 Task: Find connections with filter location Cimahi with filter topic #indiawith filter profile language Potuguese with filter current company Navi with filter school Sir M Visvesvaraya Institute of Technology, BANGALORE with filter industry Hotels and Motels with filter service category Real Estate with filter keywords title Administrative Specialist
Action: Mouse moved to (526, 55)
Screenshot: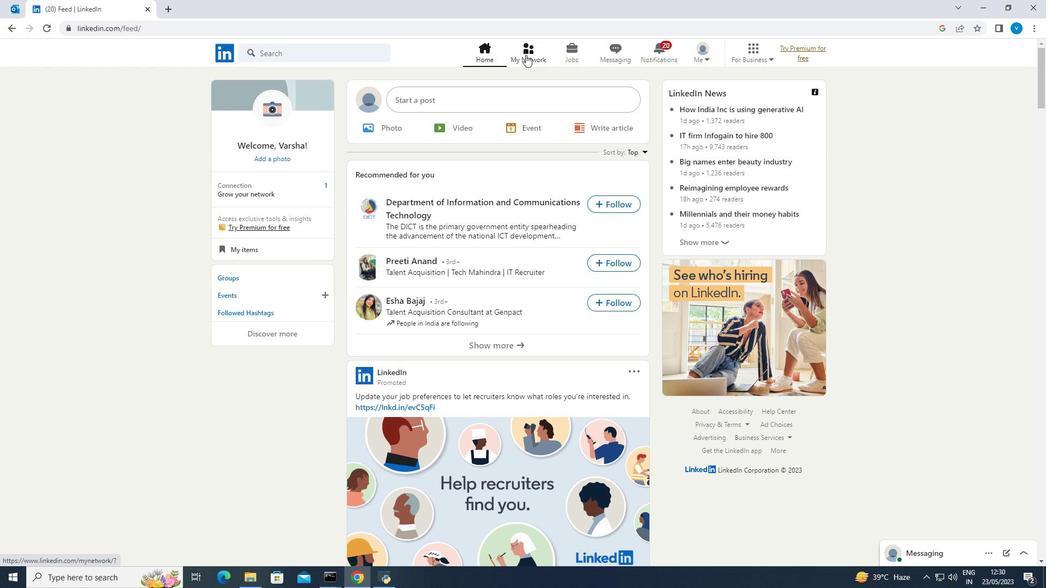 
Action: Mouse pressed left at (526, 55)
Screenshot: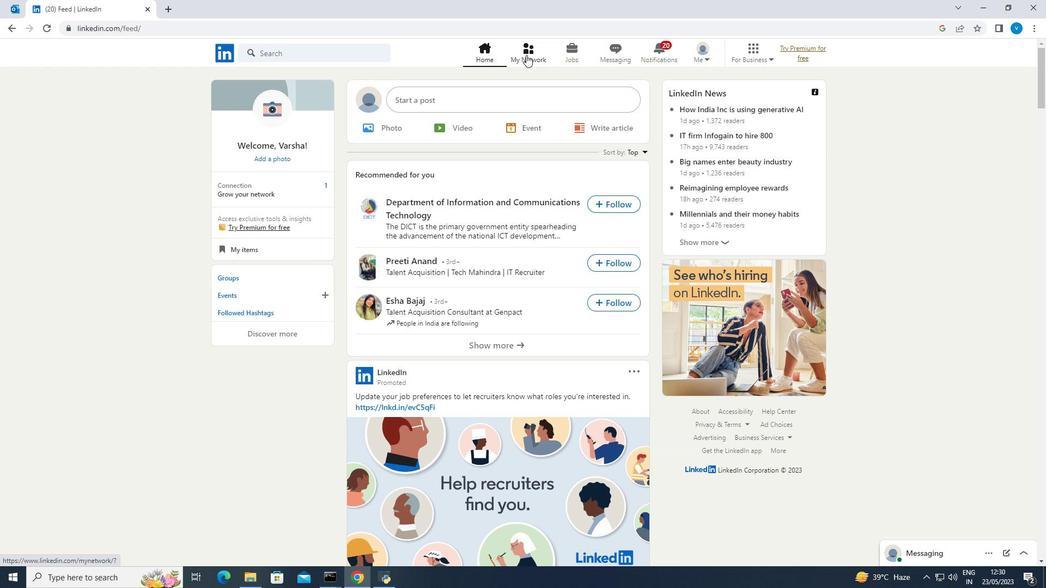 
Action: Mouse moved to (290, 114)
Screenshot: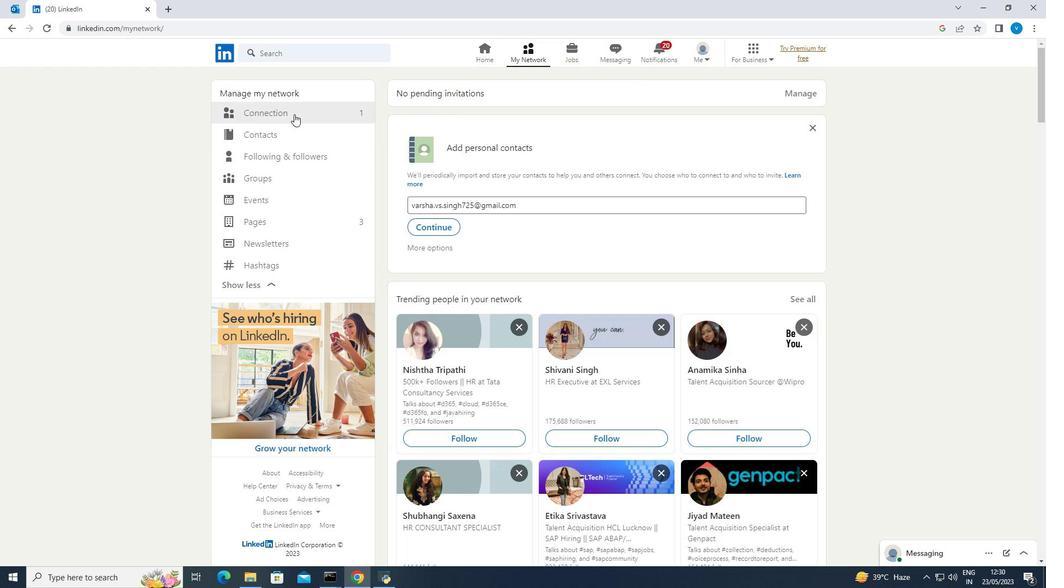 
Action: Mouse pressed left at (290, 114)
Screenshot: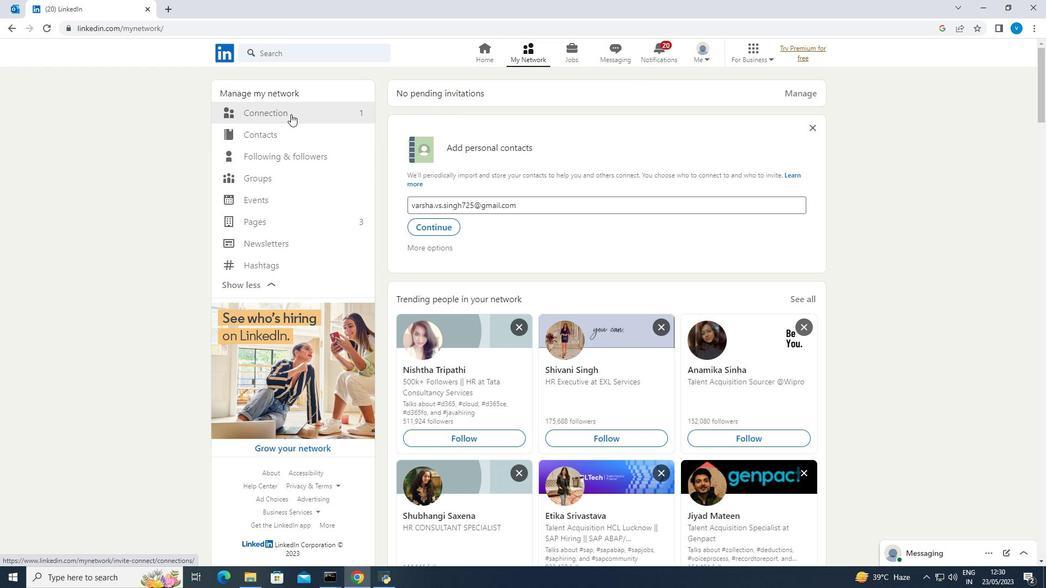 
Action: Mouse moved to (586, 116)
Screenshot: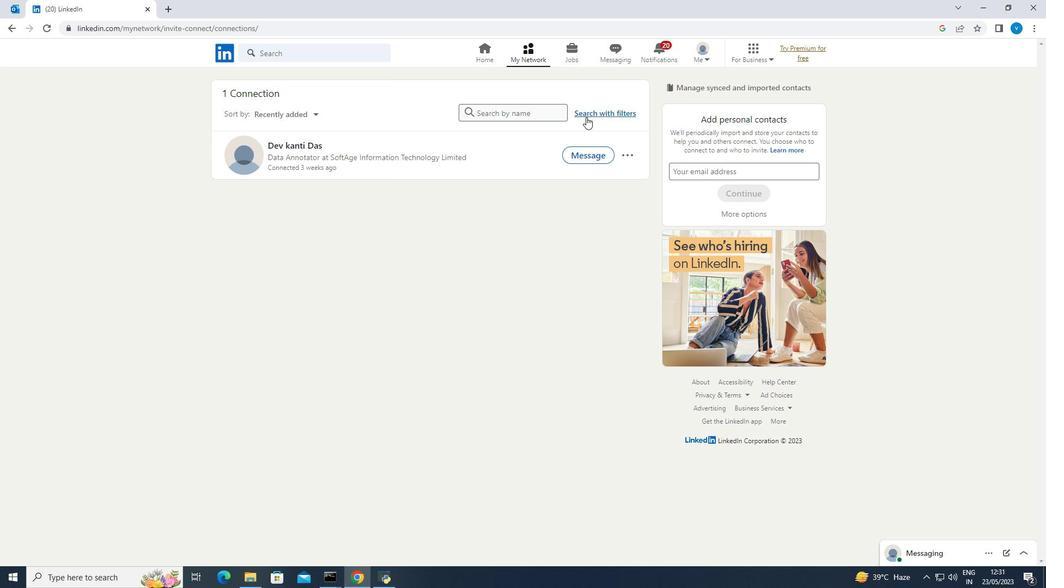 
Action: Mouse pressed left at (586, 116)
Screenshot: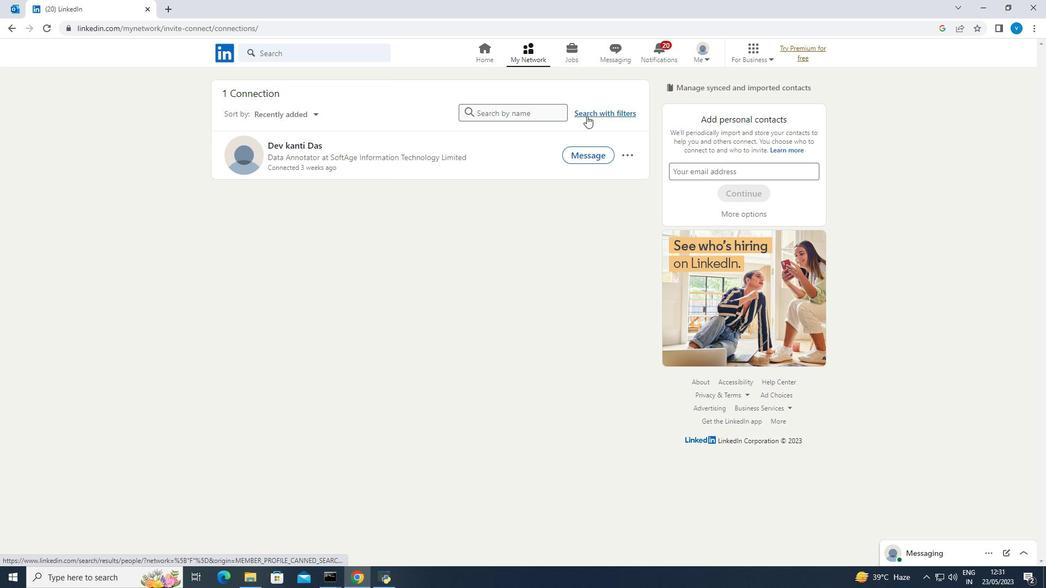
Action: Mouse moved to (563, 88)
Screenshot: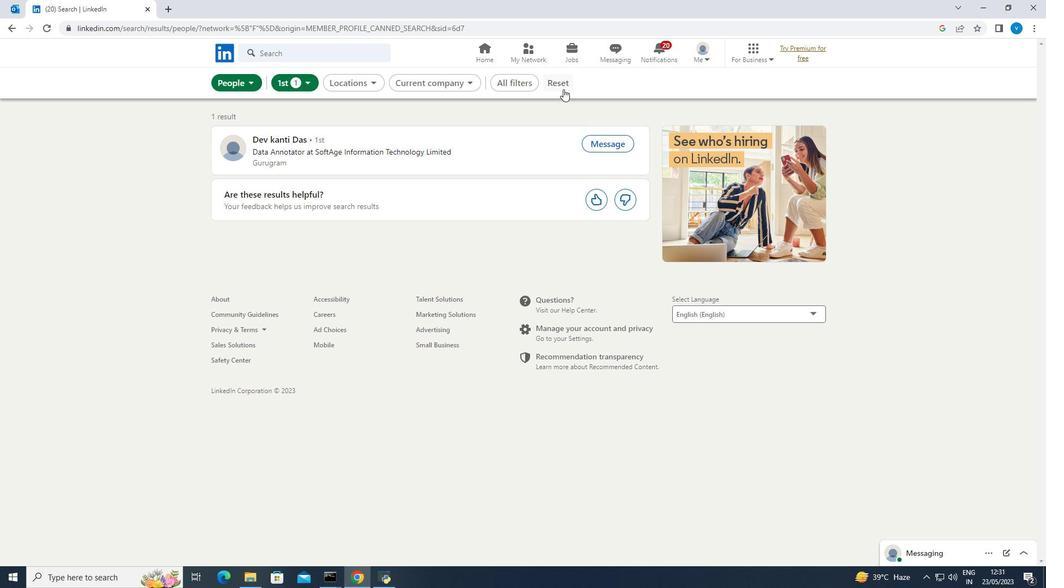 
Action: Mouse pressed left at (563, 88)
Screenshot: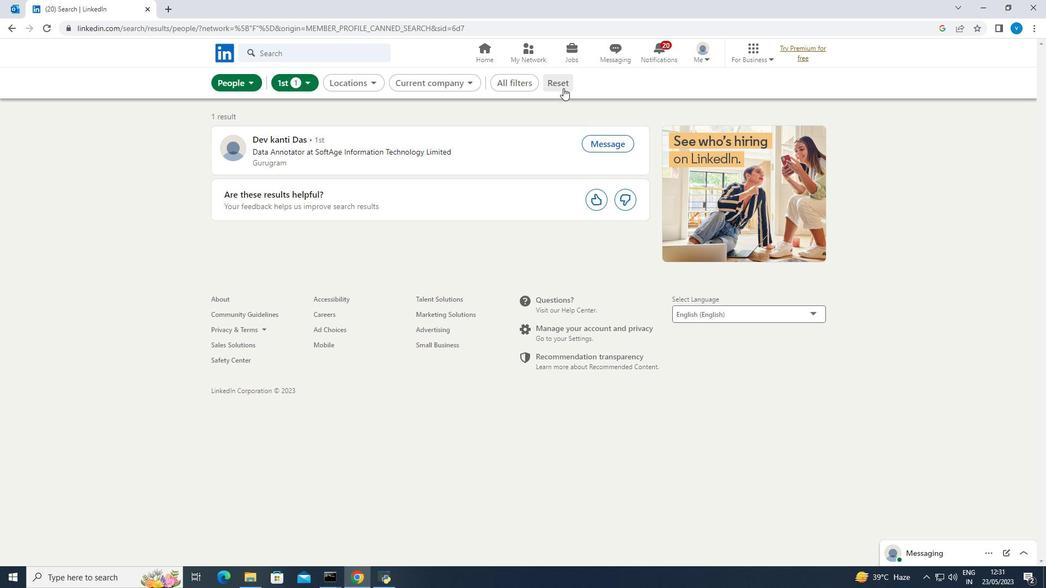 
Action: Mouse moved to (550, 88)
Screenshot: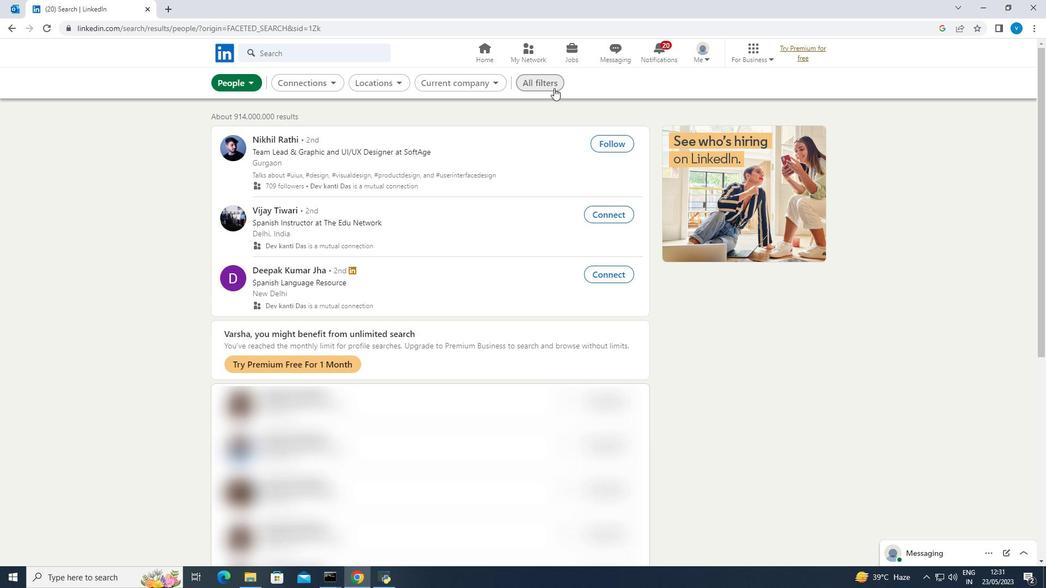 
Action: Mouse pressed left at (550, 88)
Screenshot: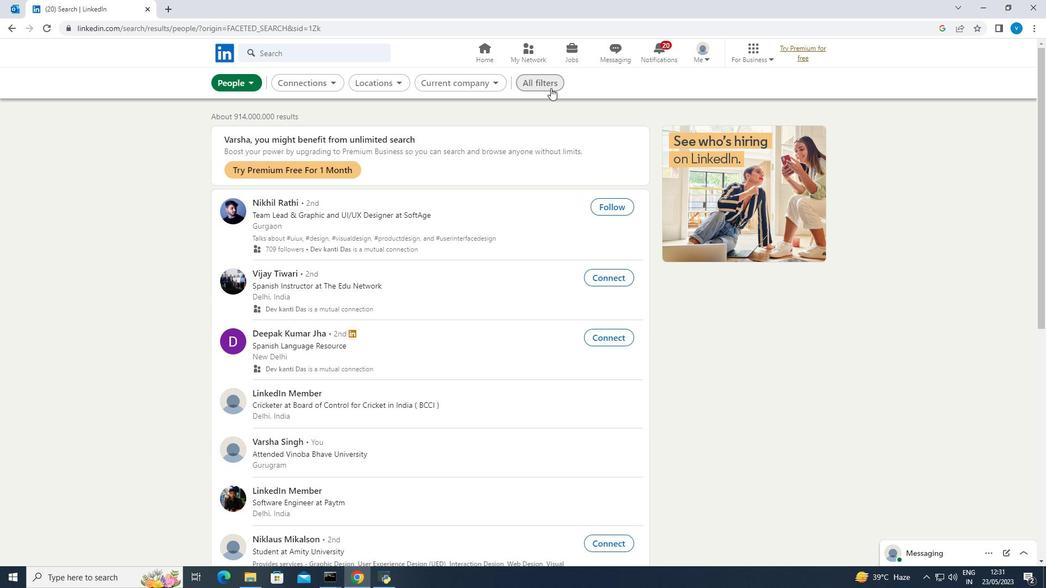 
Action: Mouse moved to (788, 187)
Screenshot: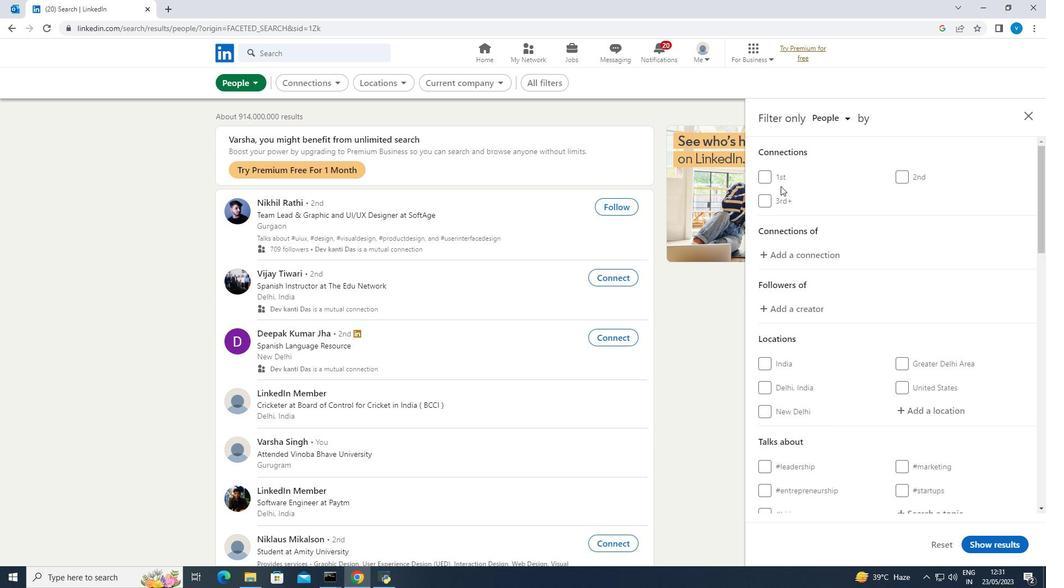 
Action: Mouse scrolled (788, 186) with delta (0, 0)
Screenshot: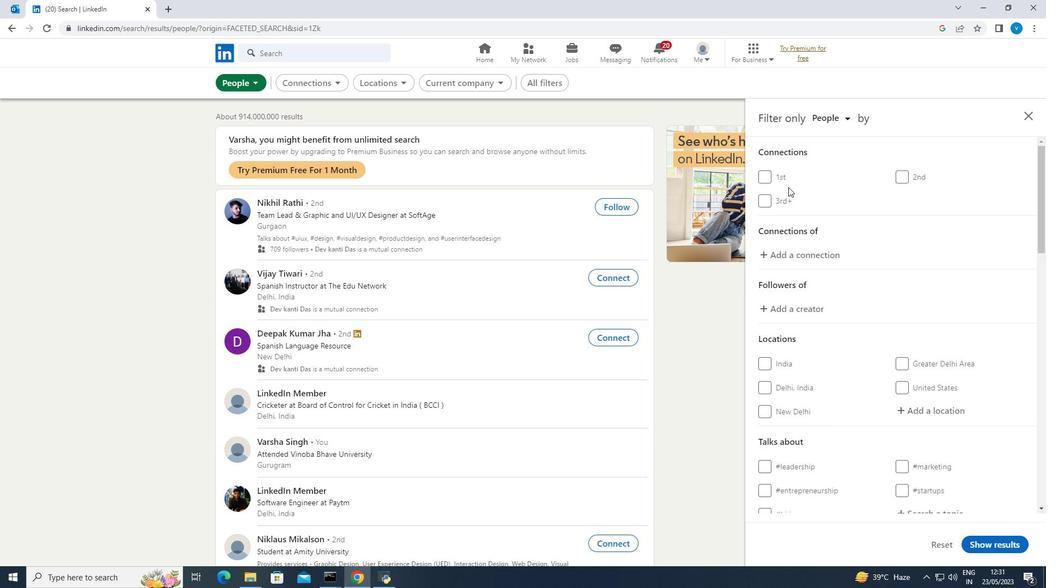 
Action: Mouse scrolled (788, 186) with delta (0, 0)
Screenshot: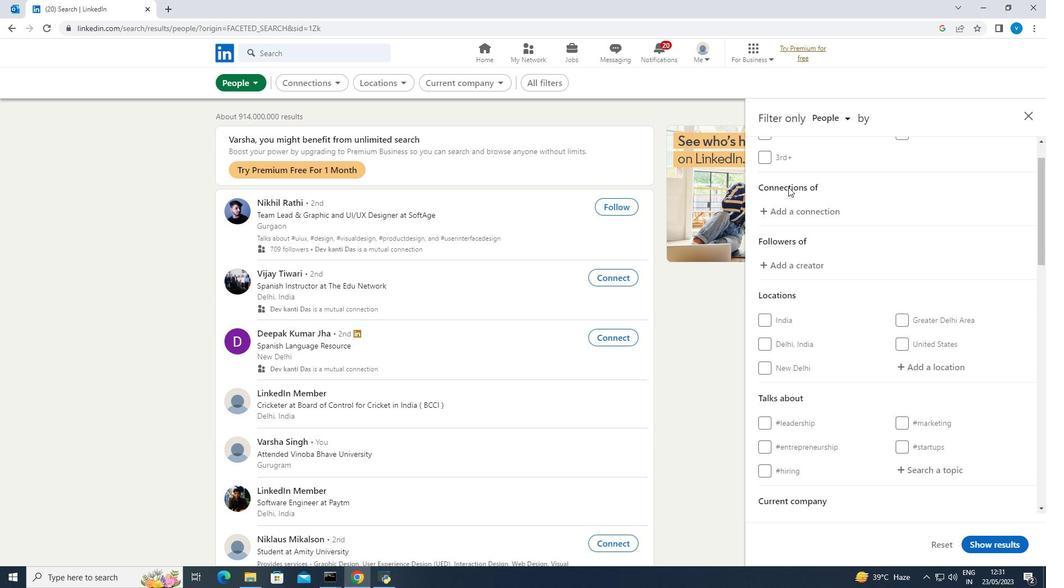 
Action: Mouse scrolled (788, 186) with delta (0, 0)
Screenshot: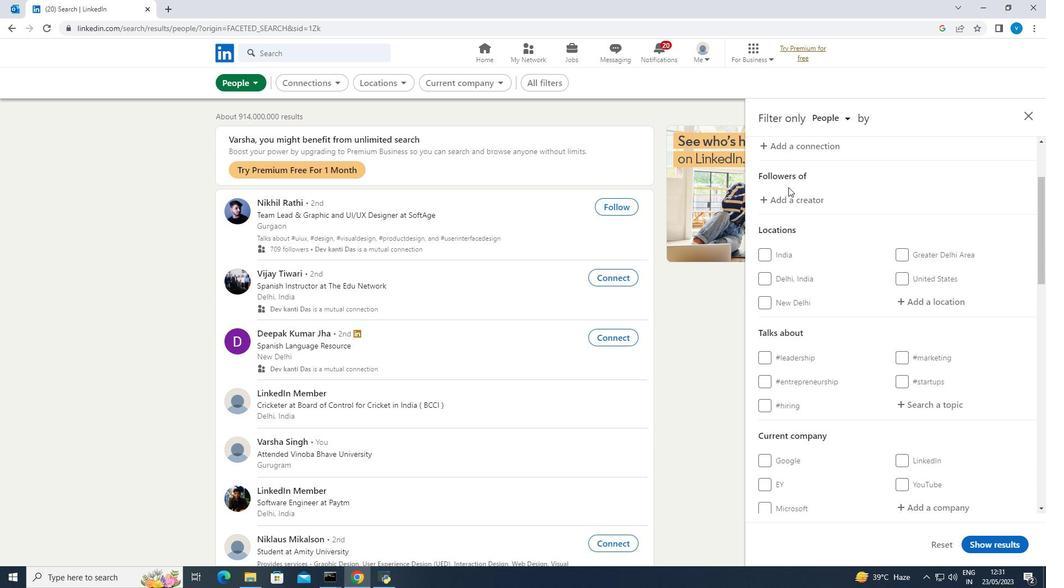 
Action: Mouse moved to (901, 241)
Screenshot: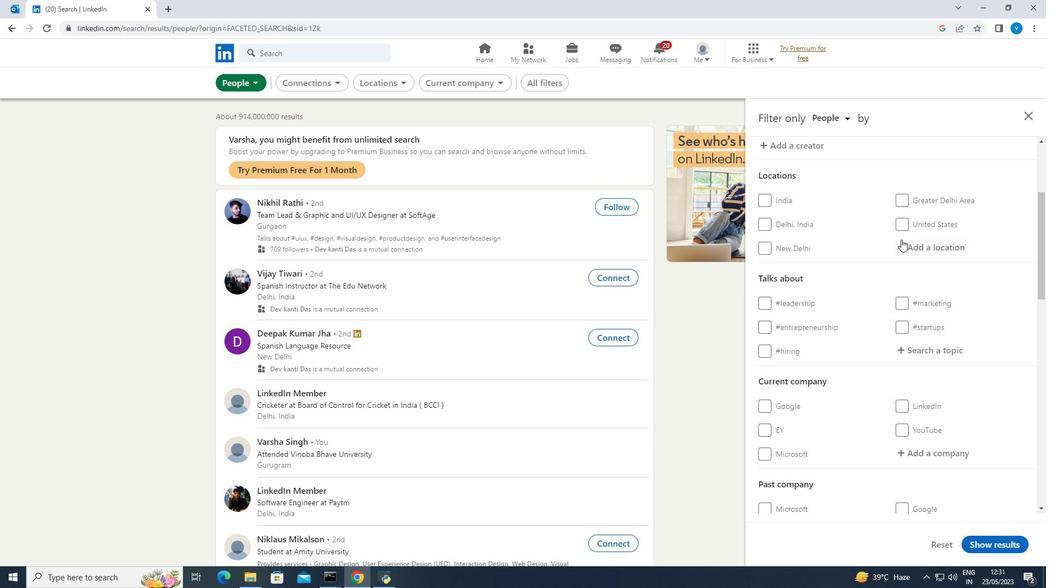 
Action: Mouse pressed left at (901, 241)
Screenshot: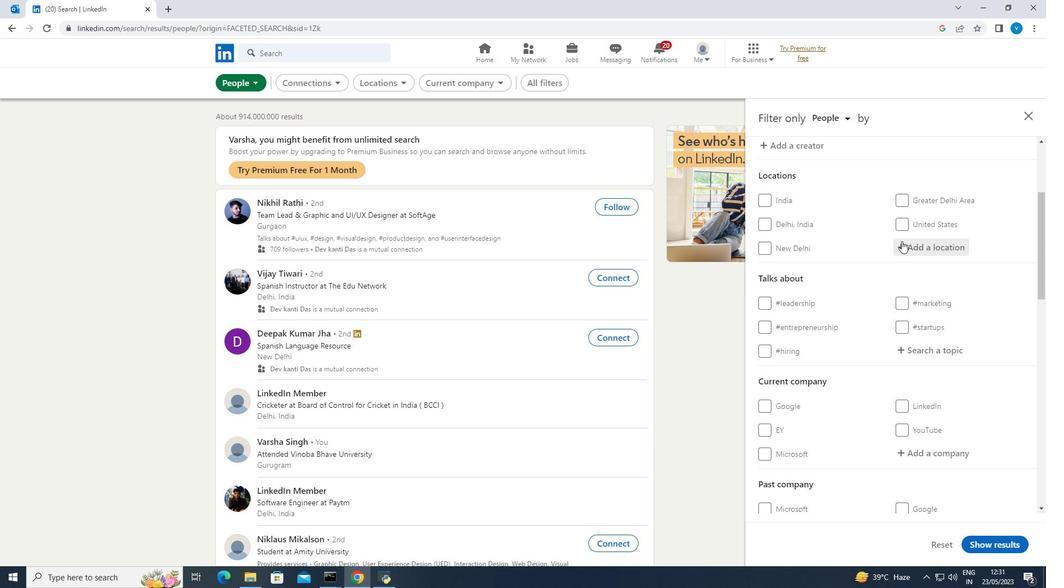 
Action: Mouse moved to (822, 231)
Screenshot: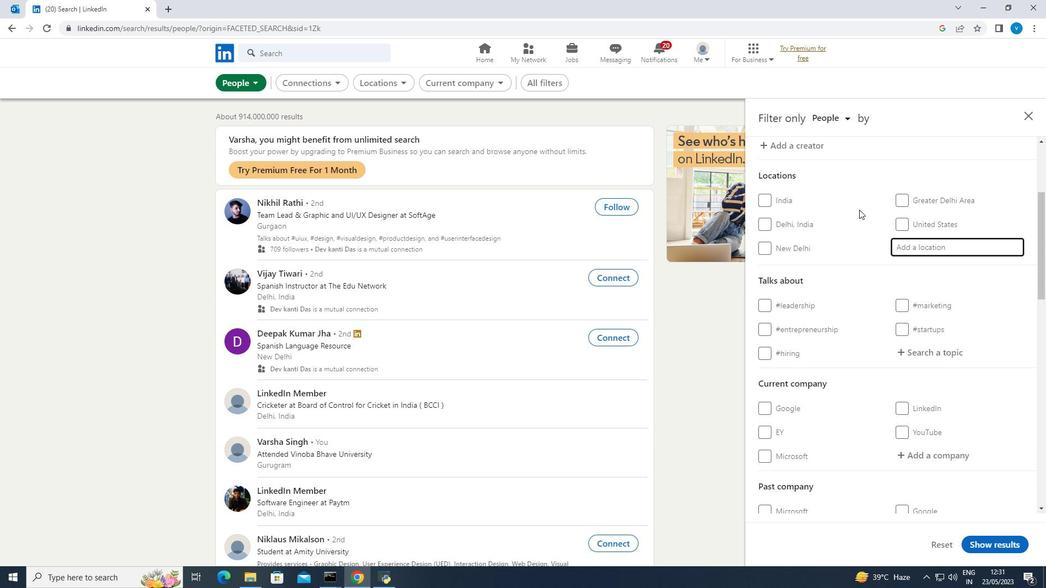 
Action: Key pressed <Key.shift><Key.shift>Cimahi
Screenshot: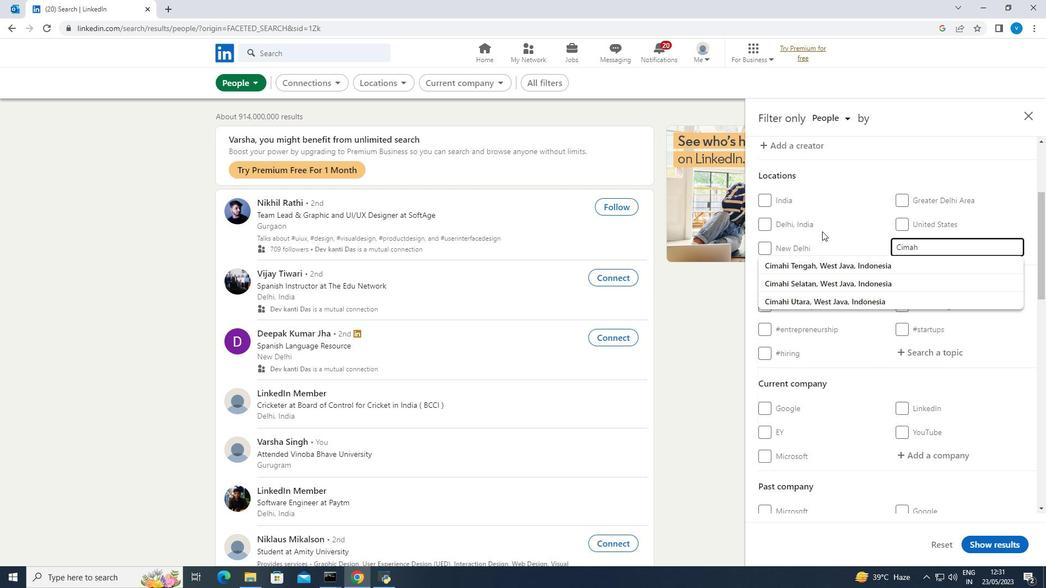 
Action: Mouse moved to (907, 352)
Screenshot: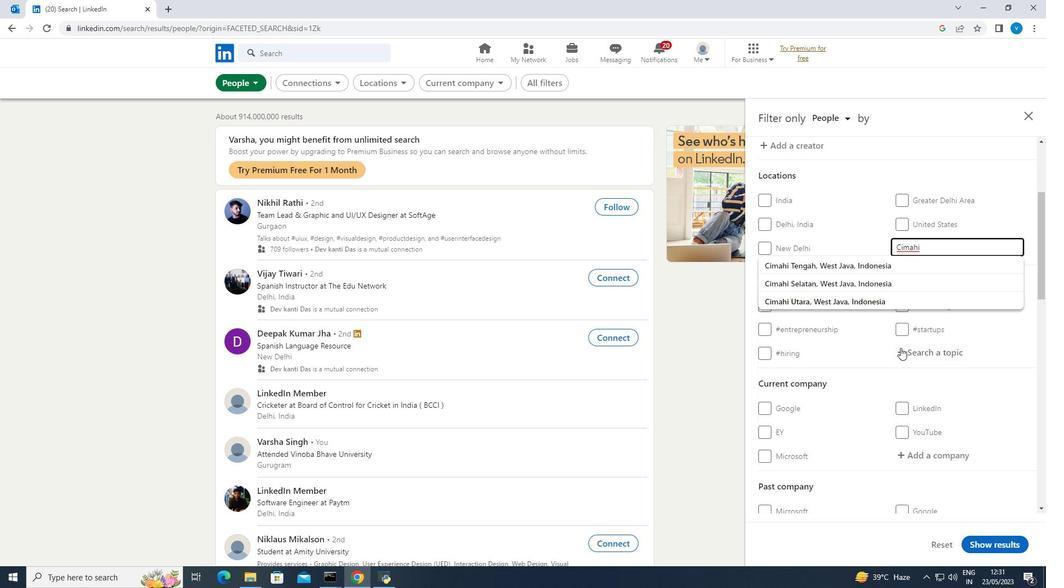 
Action: Mouse pressed left at (907, 352)
Screenshot: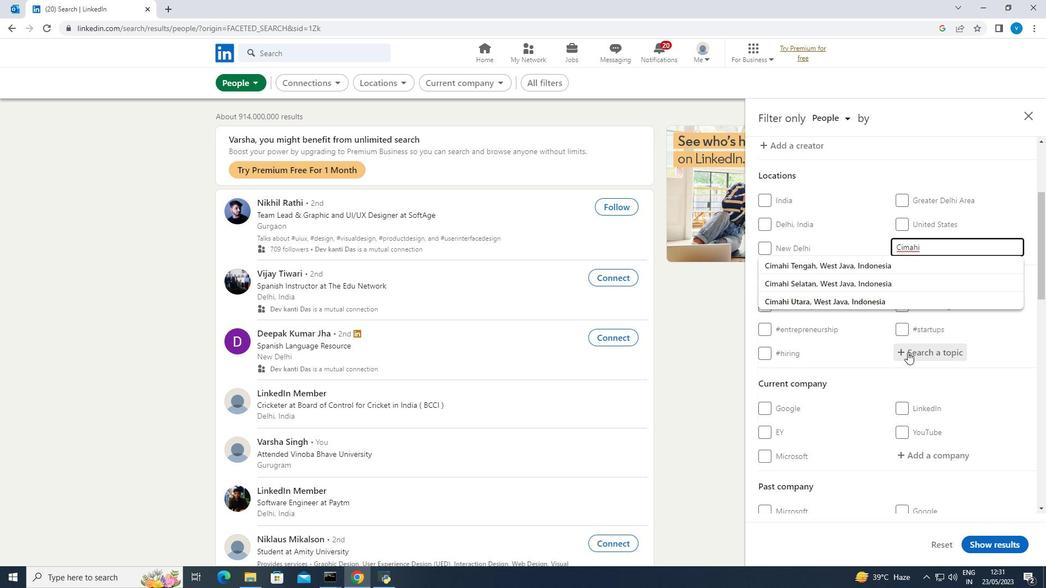 
Action: Mouse moved to (907, 337)
Screenshot: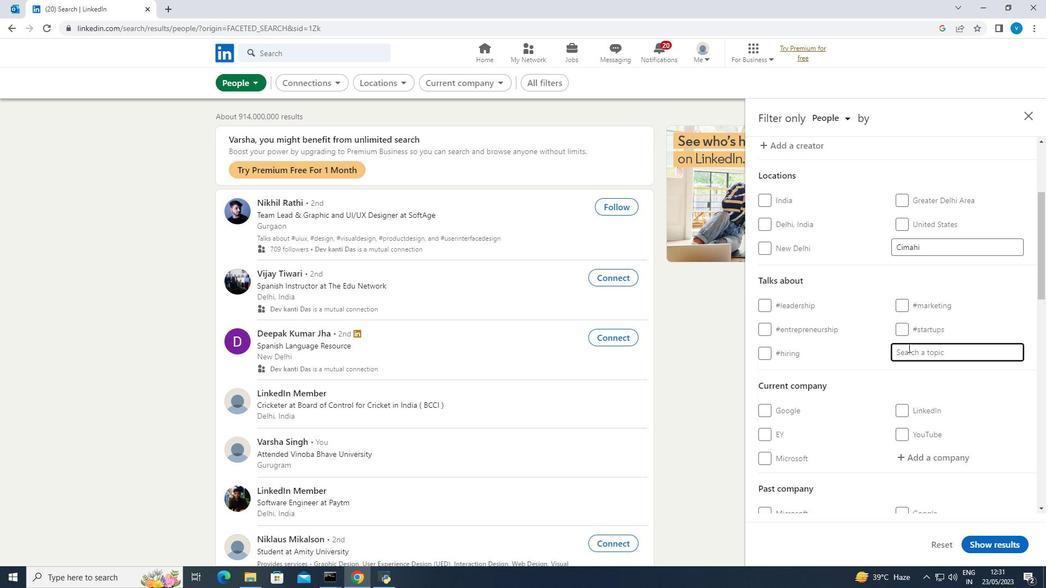 
Action: Key pressed india
Screenshot: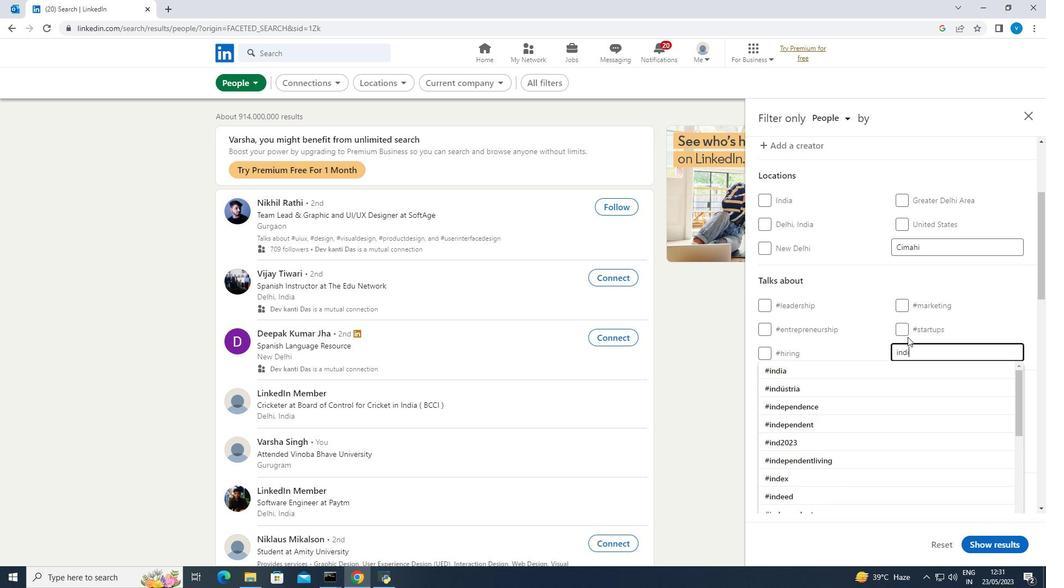 
Action: Mouse moved to (865, 367)
Screenshot: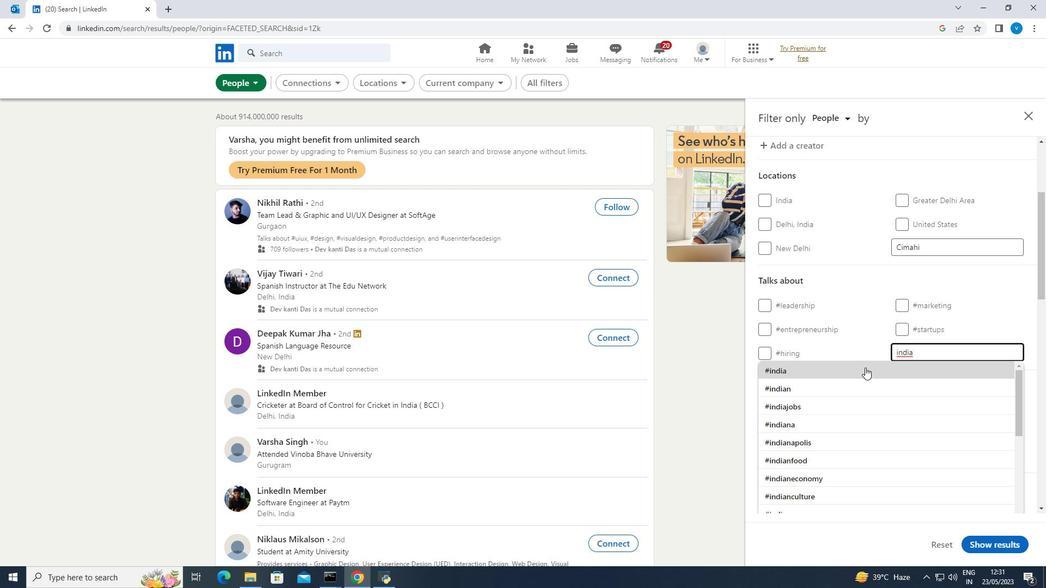 
Action: Mouse pressed left at (865, 367)
Screenshot: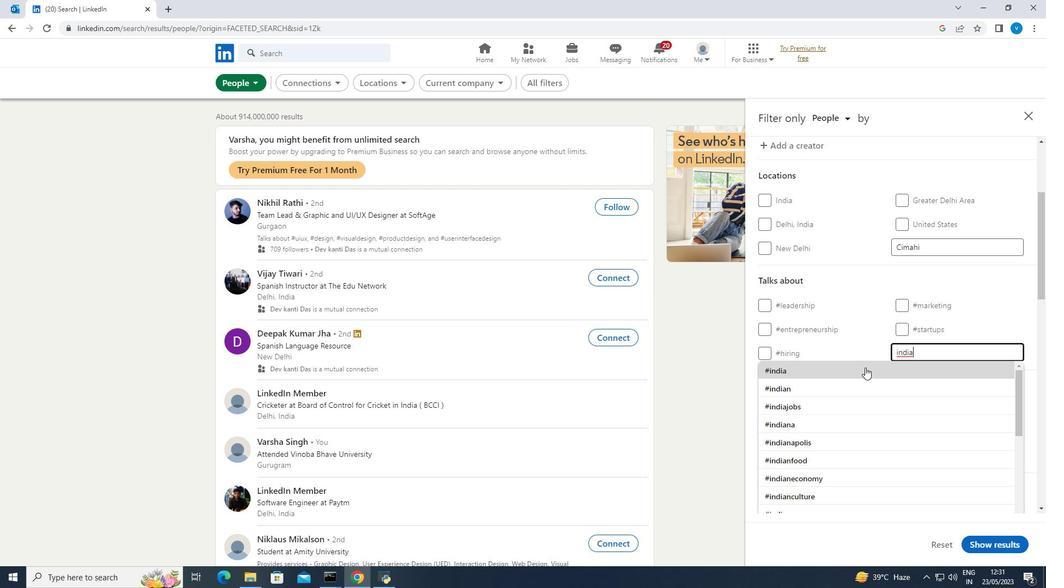 
Action: Mouse scrolled (865, 367) with delta (0, 0)
Screenshot: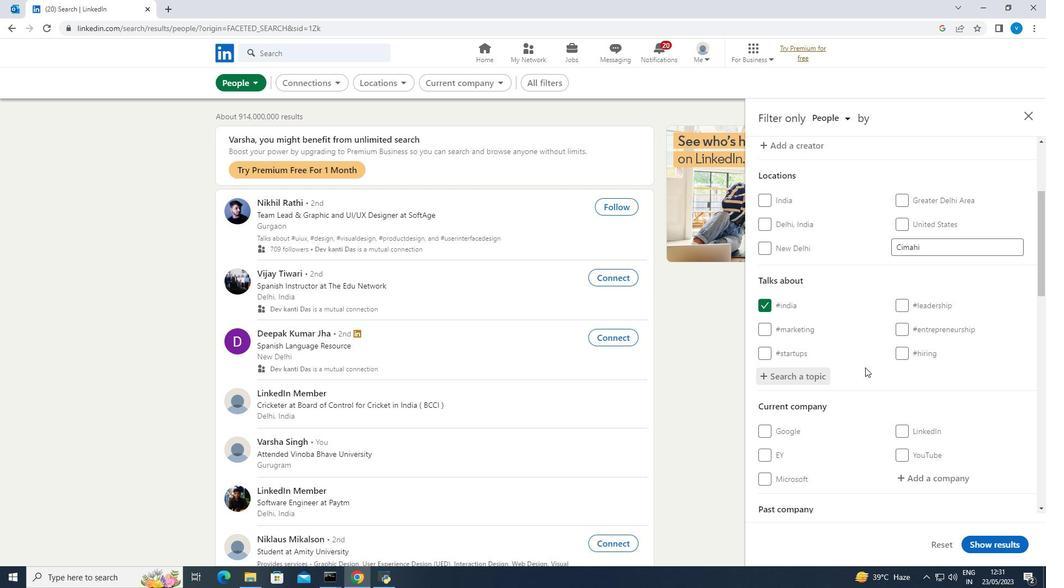 
Action: Mouse scrolled (865, 367) with delta (0, 0)
Screenshot: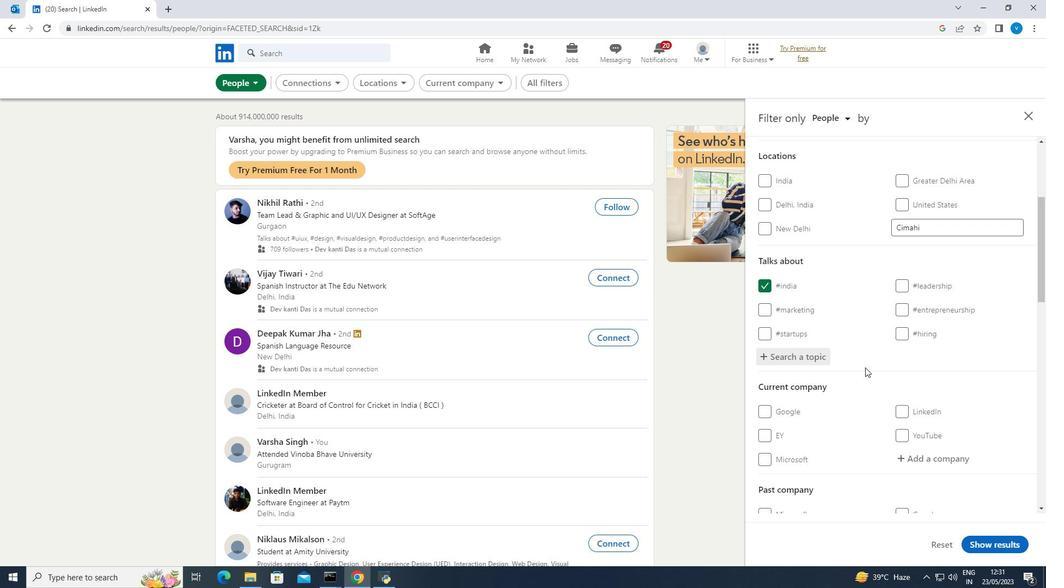 
Action: Mouse scrolled (865, 367) with delta (0, 0)
Screenshot: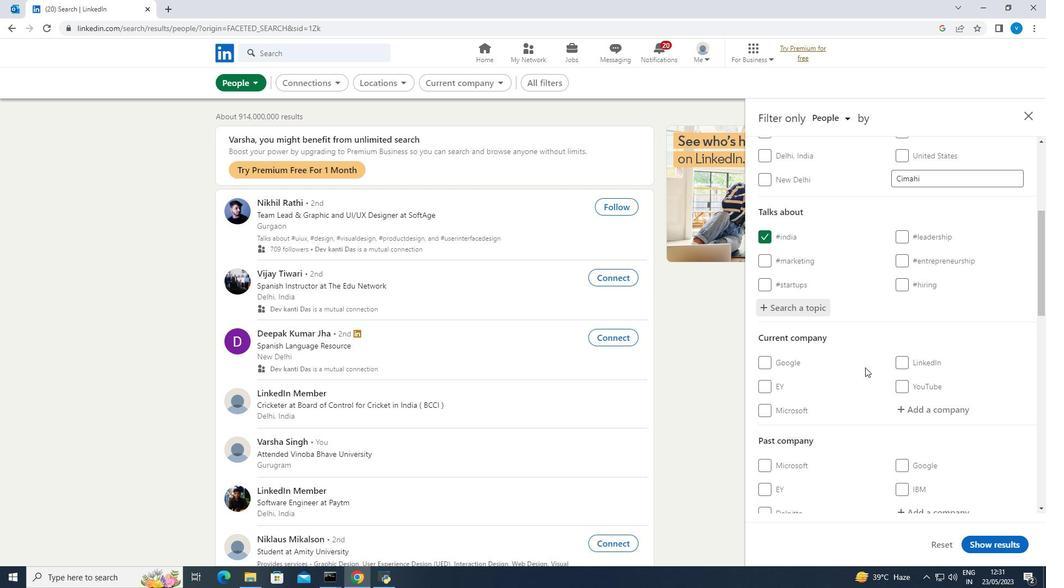
Action: Mouse scrolled (865, 367) with delta (0, 0)
Screenshot: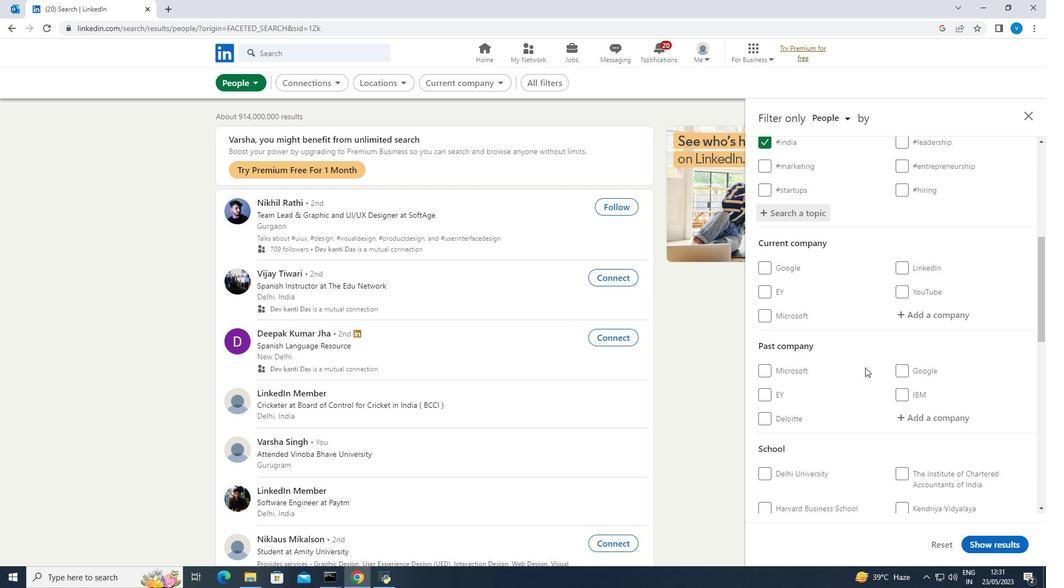 
Action: Mouse scrolled (865, 367) with delta (0, 0)
Screenshot: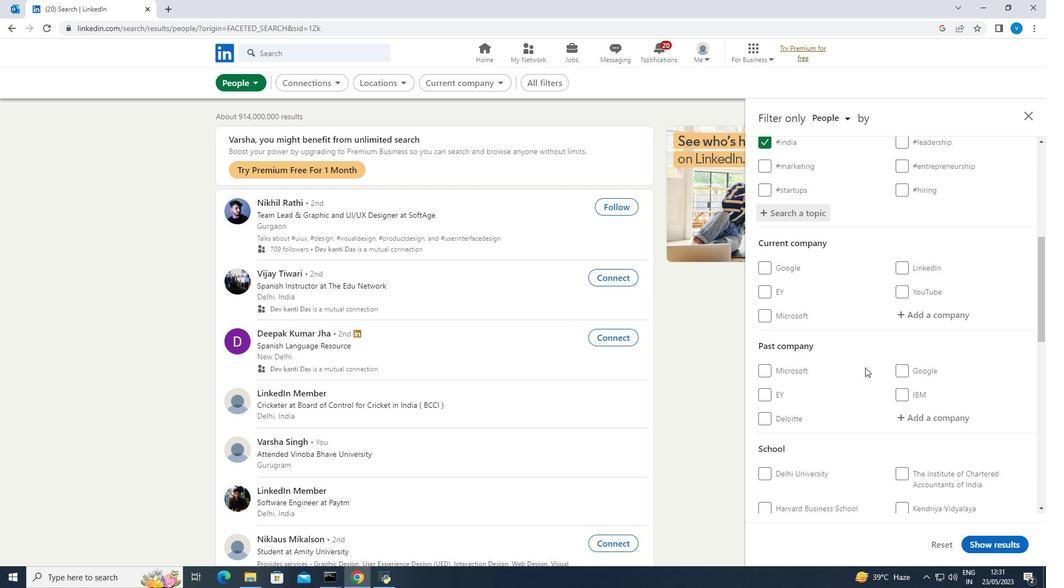 
Action: Mouse scrolled (865, 367) with delta (0, 0)
Screenshot: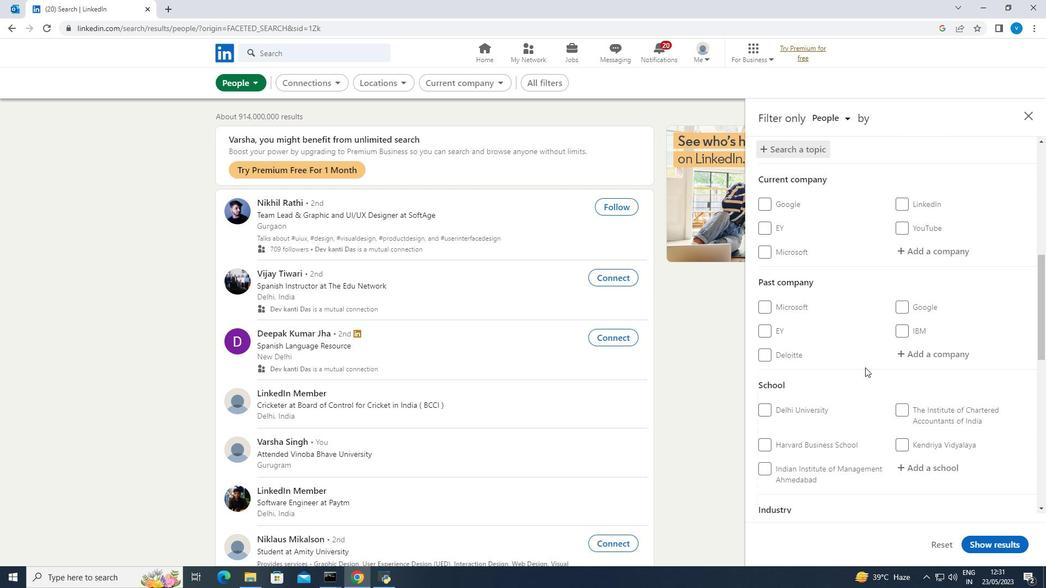 
Action: Mouse scrolled (865, 367) with delta (0, 0)
Screenshot: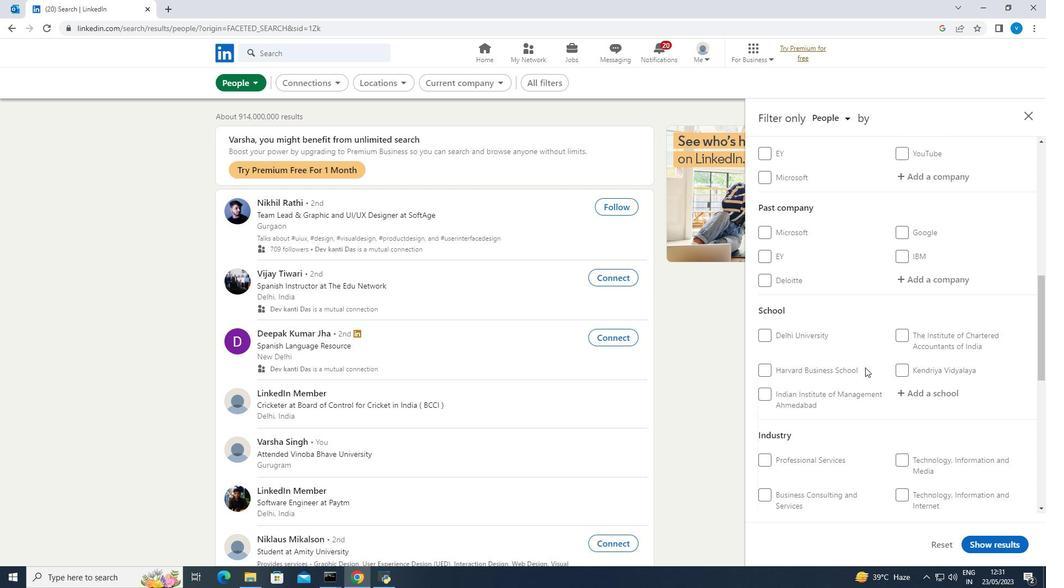 
Action: Mouse scrolled (865, 367) with delta (0, 0)
Screenshot: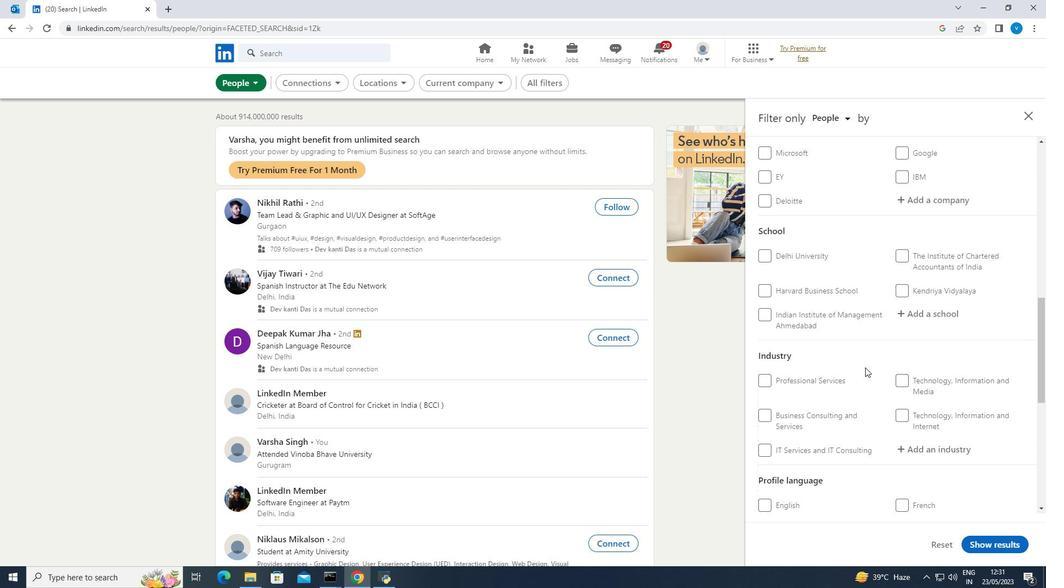 
Action: Mouse scrolled (865, 367) with delta (0, 0)
Screenshot: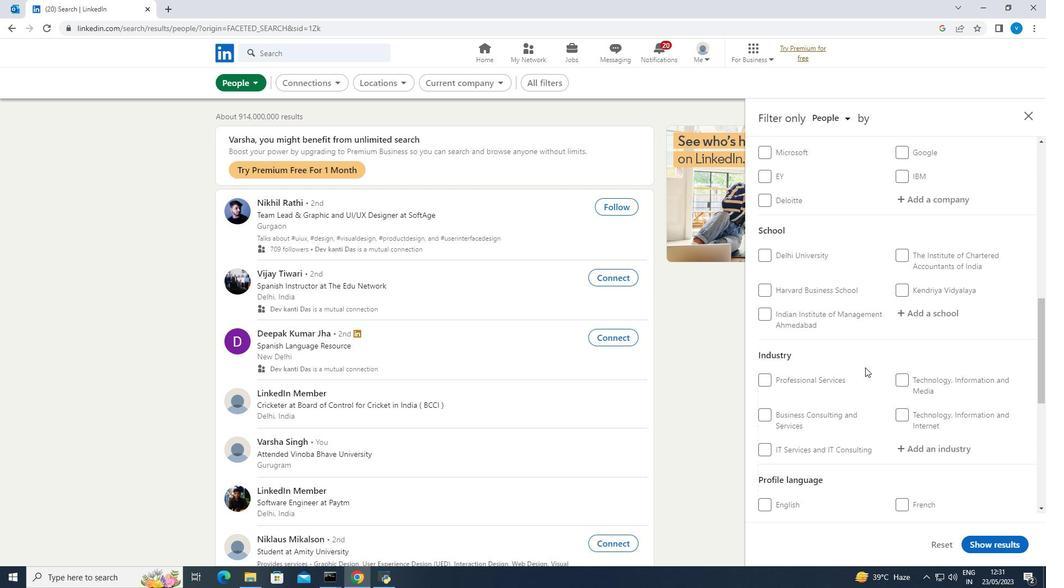 
Action: Mouse moved to (898, 418)
Screenshot: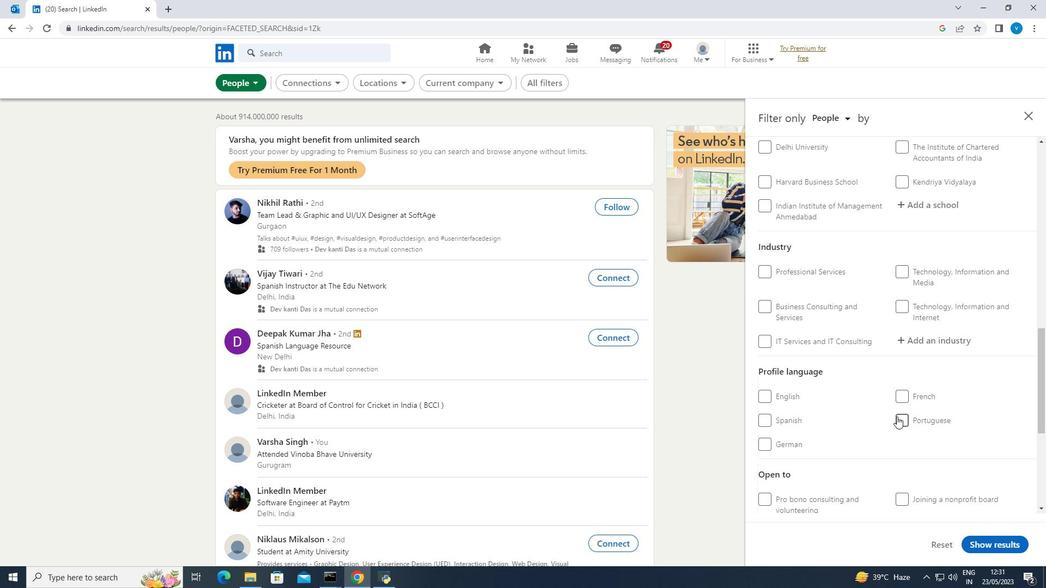 
Action: Mouse pressed left at (898, 418)
Screenshot: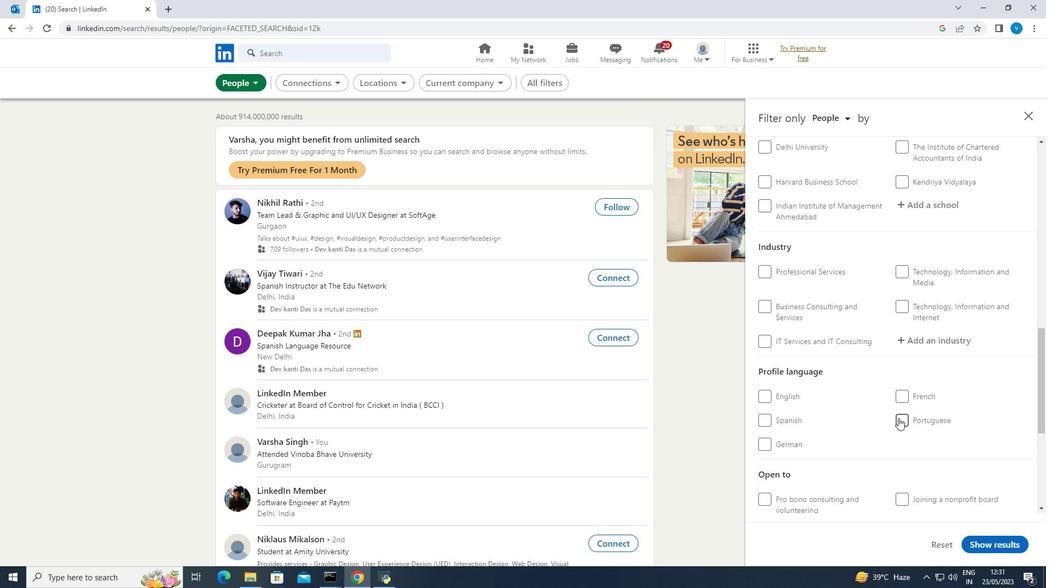 
Action: Mouse moved to (898, 418)
Screenshot: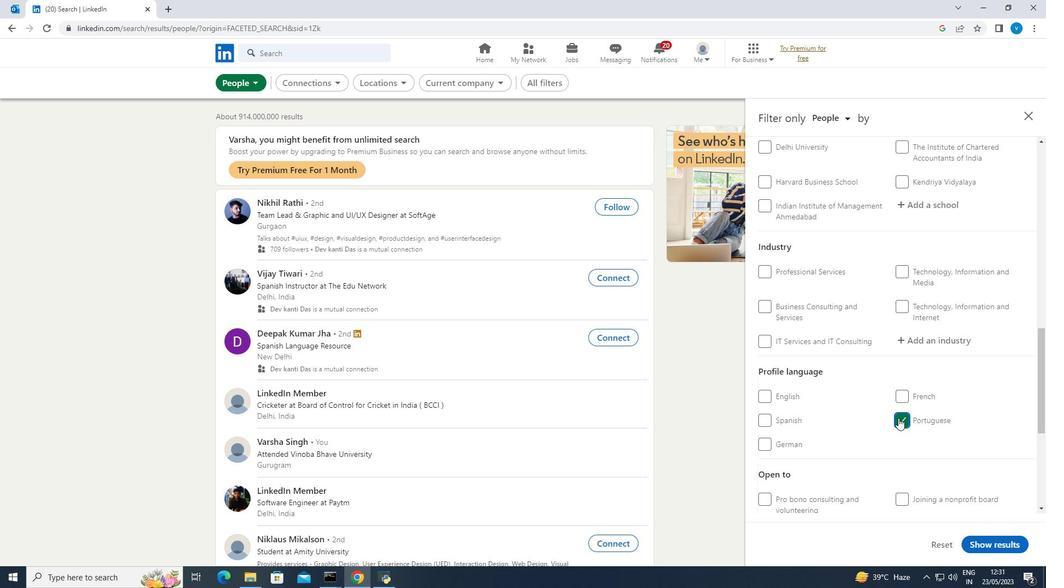 
Action: Mouse scrolled (898, 418) with delta (0, 0)
Screenshot: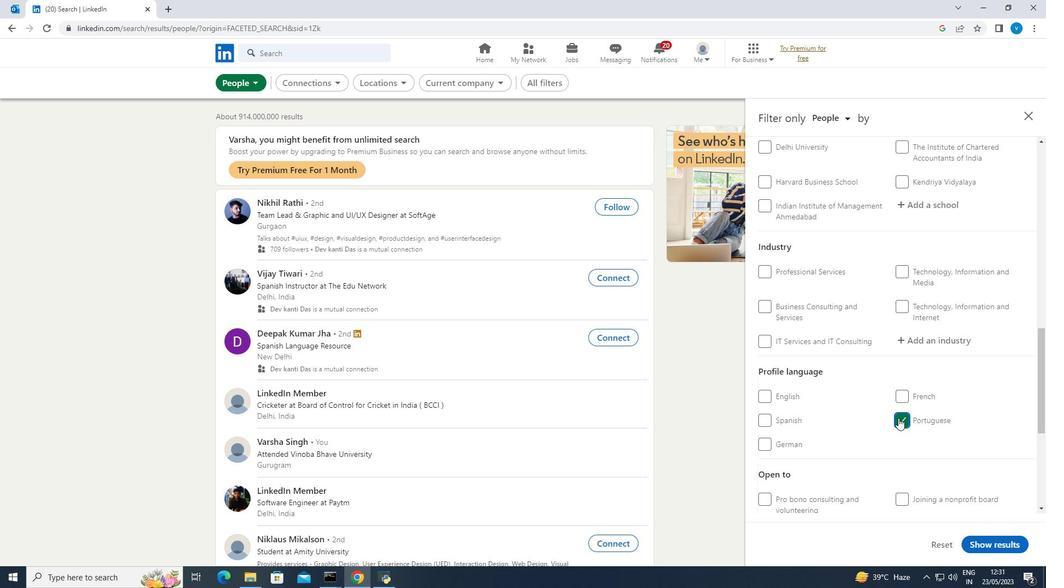
Action: Mouse moved to (898, 418)
Screenshot: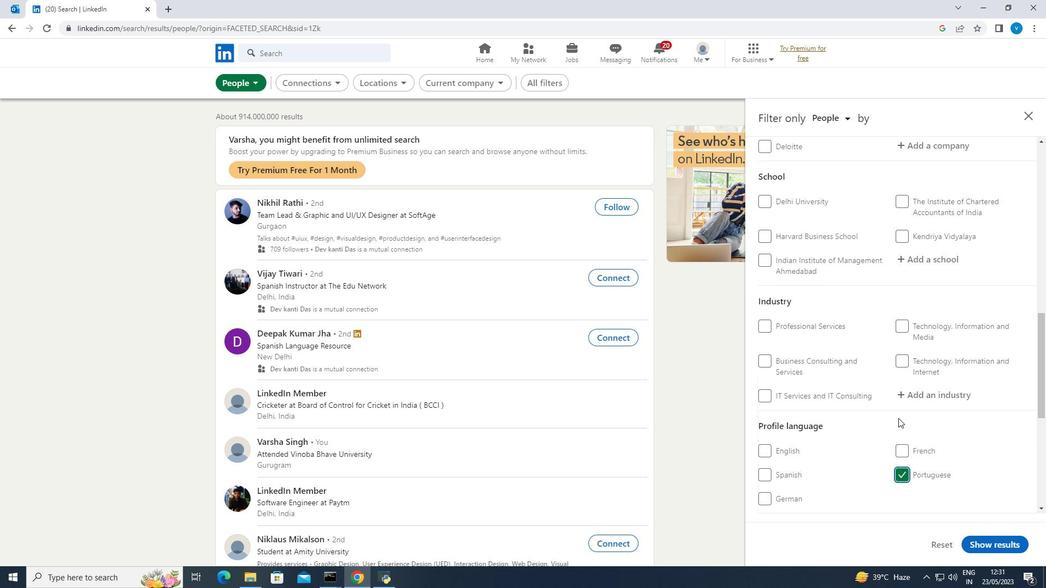 
Action: Mouse scrolled (898, 418) with delta (0, 0)
Screenshot: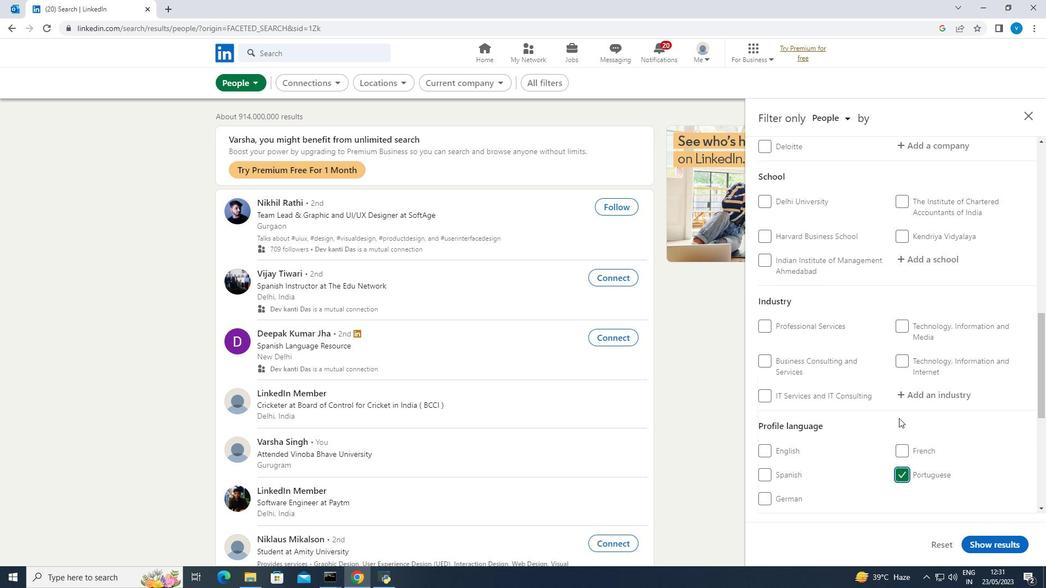 
Action: Mouse scrolled (898, 418) with delta (0, 0)
Screenshot: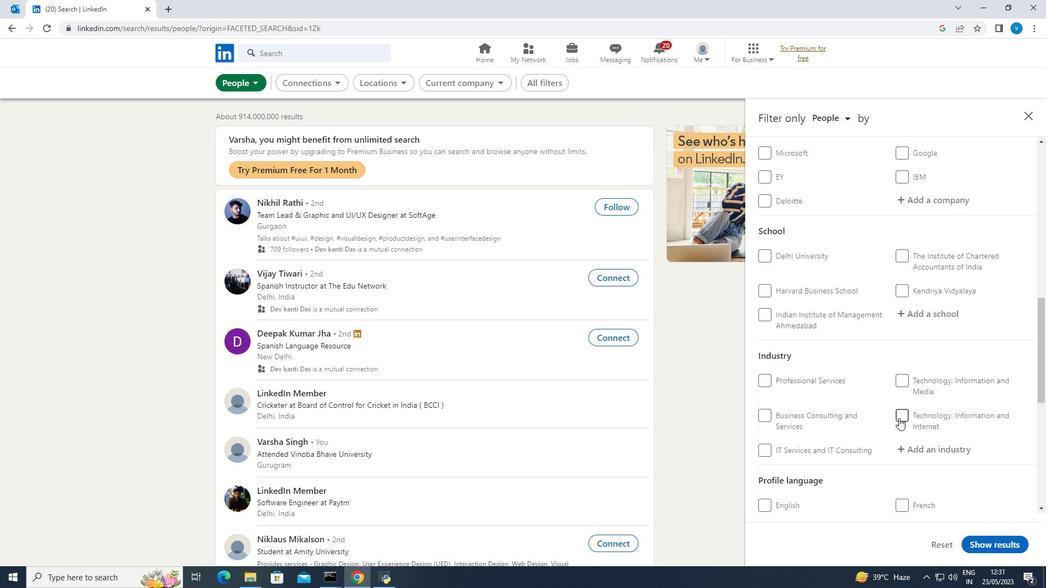 
Action: Mouse scrolled (898, 418) with delta (0, 0)
Screenshot: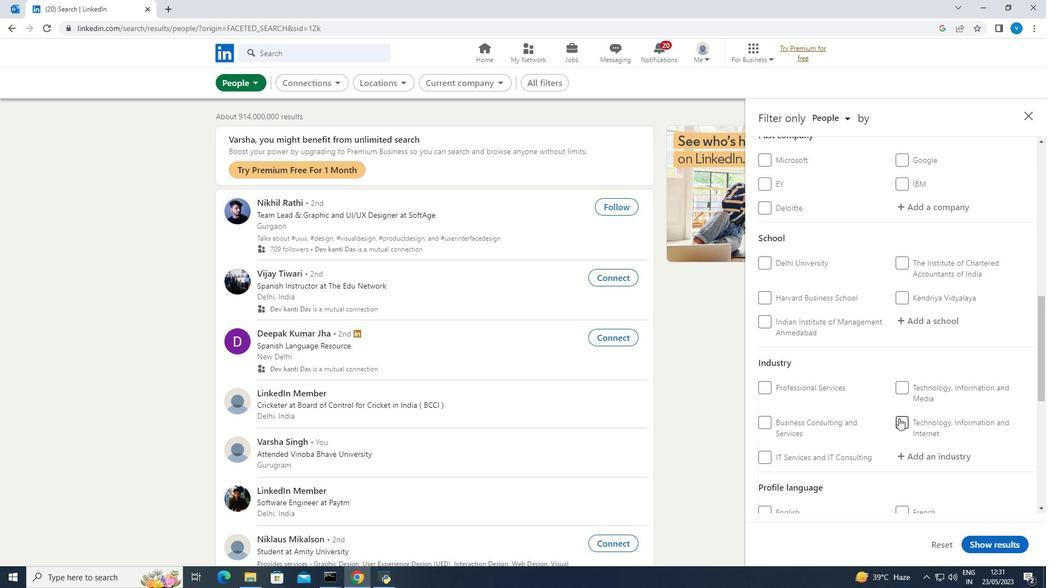
Action: Mouse scrolled (898, 418) with delta (0, 0)
Screenshot: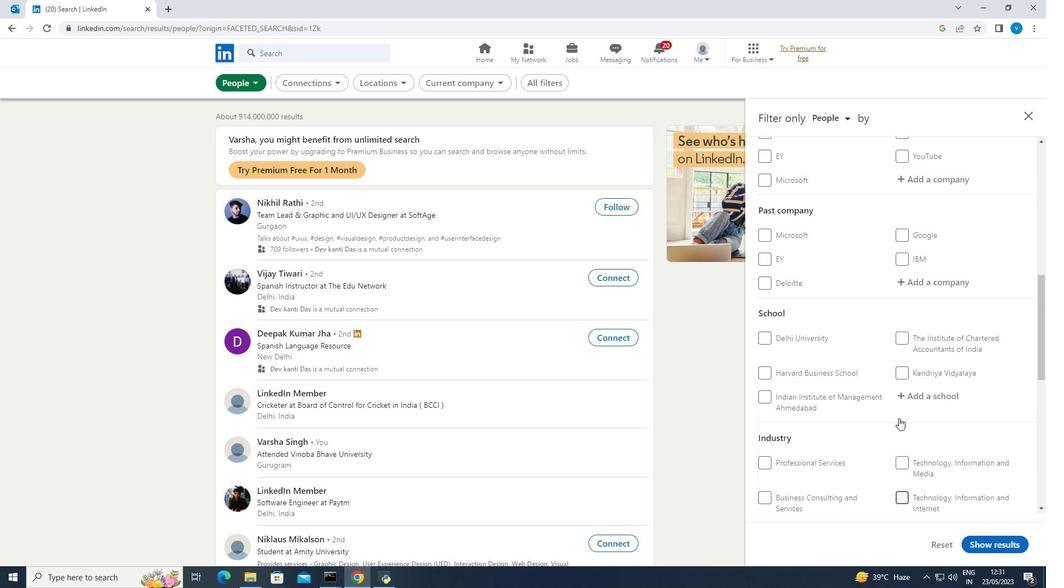 
Action: Mouse moved to (916, 262)
Screenshot: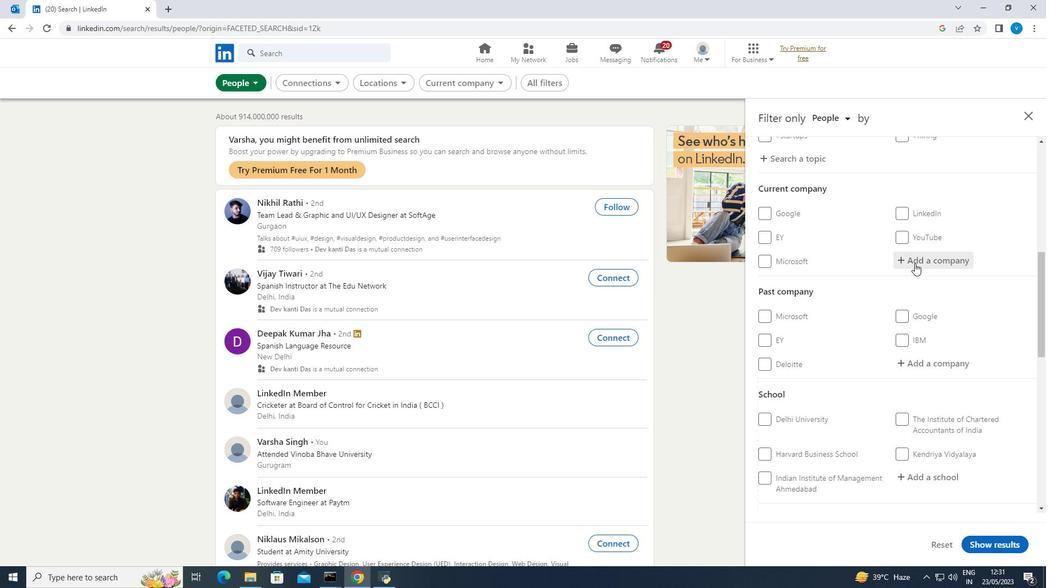 
Action: Mouse pressed left at (916, 262)
Screenshot: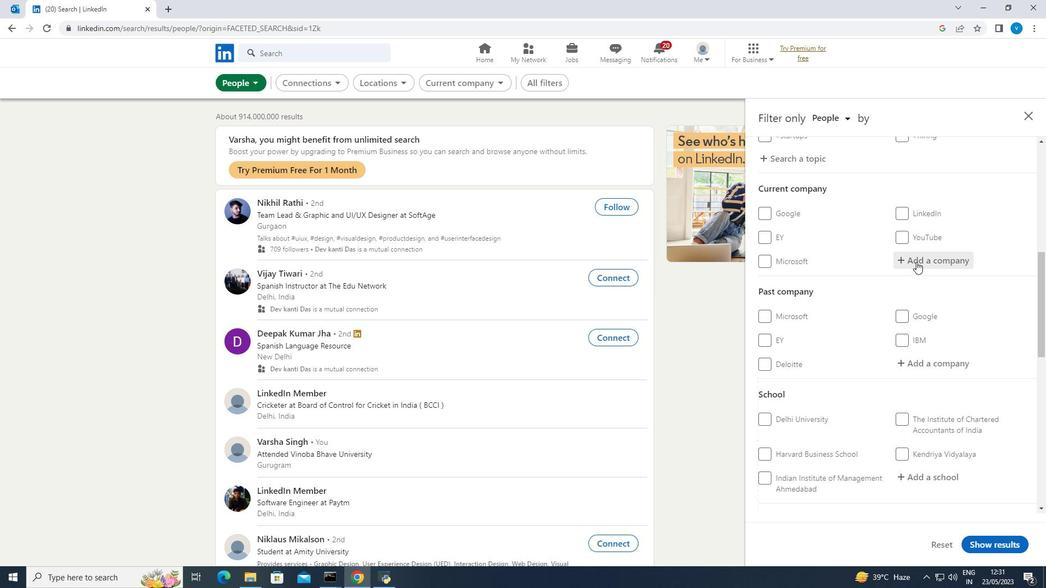 
Action: Mouse moved to (907, 263)
Screenshot: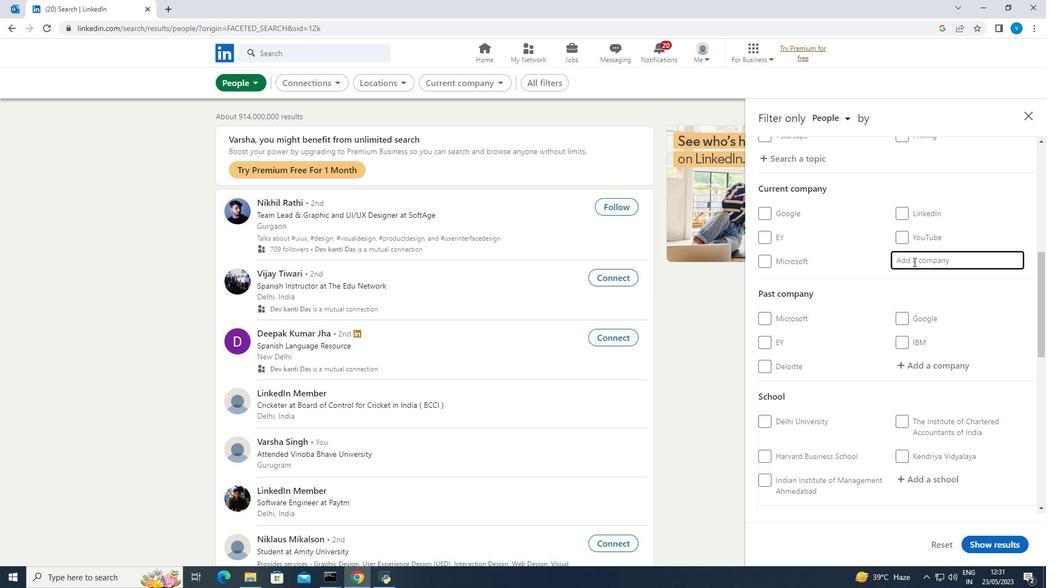
Action: Key pressed <Key.shift><Key.shift><Key.shift><Key.shift><Key.shift><Key.shift>Navi
Screenshot: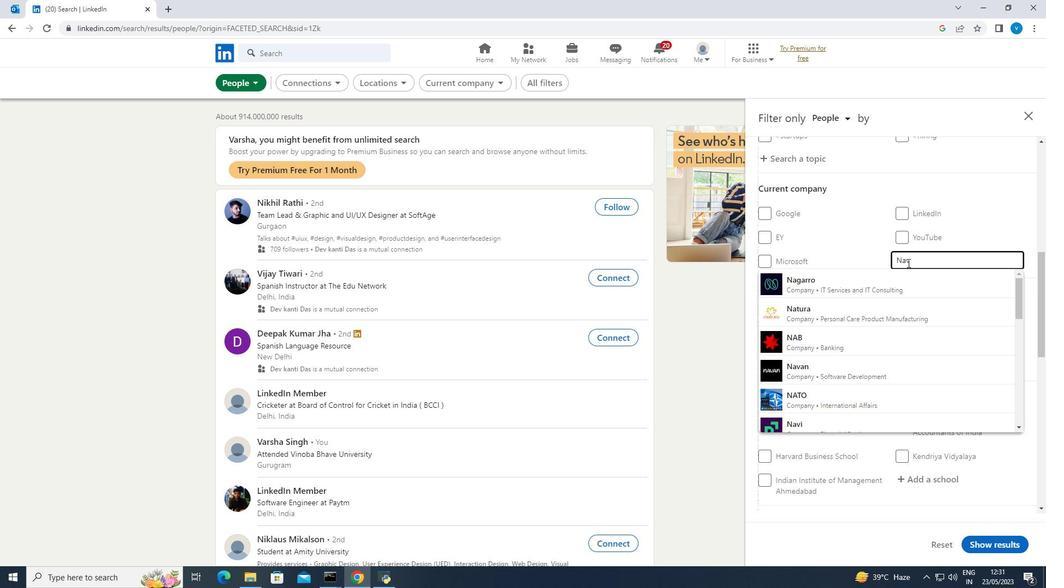 
Action: Mouse moved to (888, 282)
Screenshot: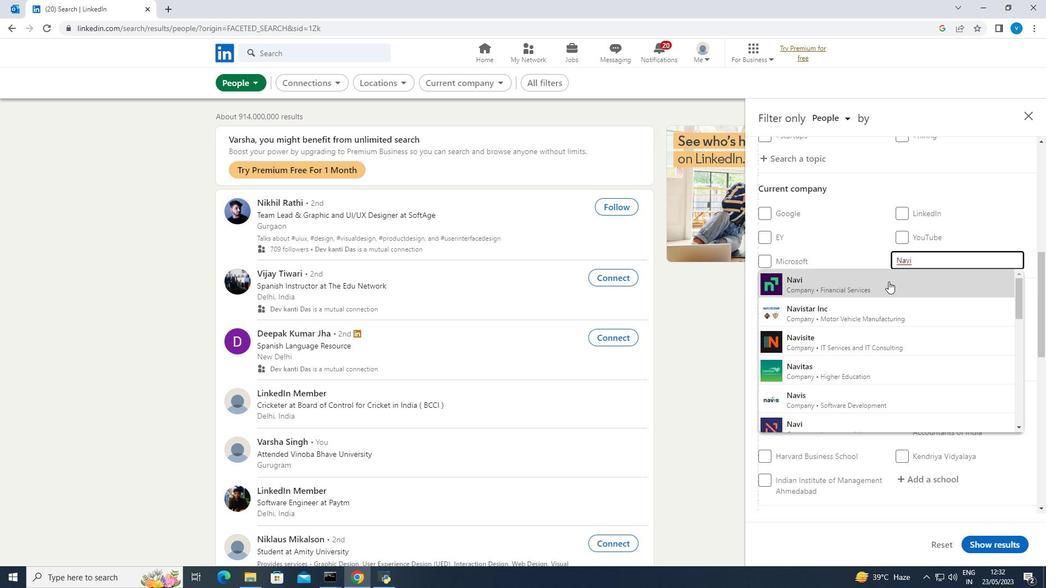 
Action: Mouse pressed left at (888, 282)
Screenshot: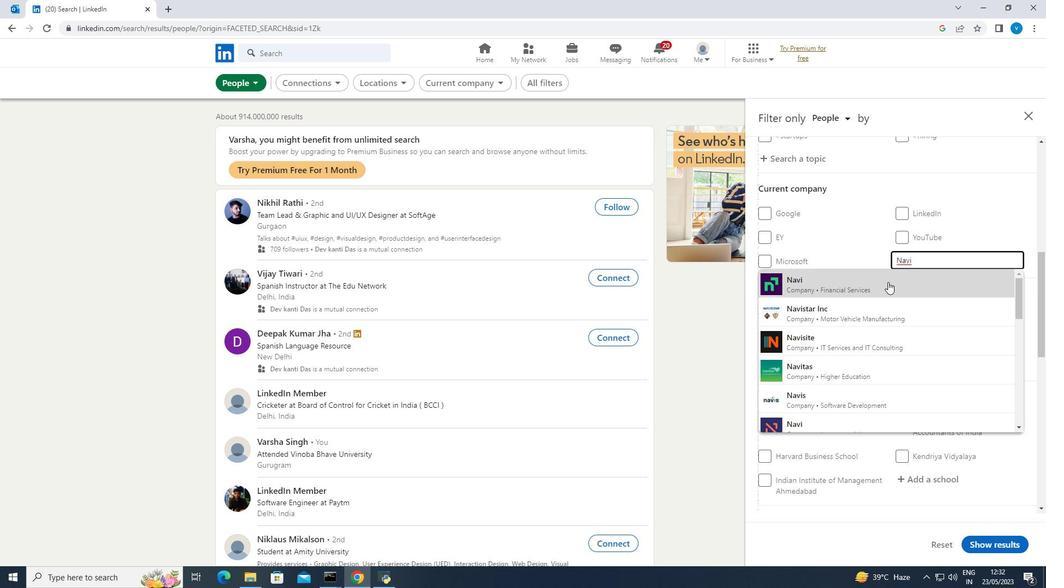 
Action: Mouse scrolled (888, 281) with delta (0, 0)
Screenshot: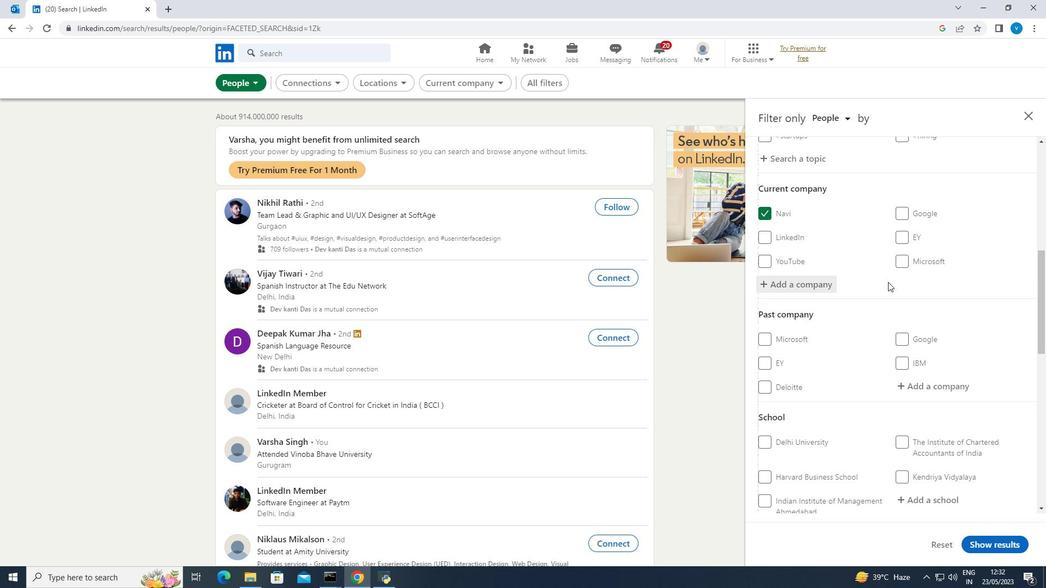 
Action: Mouse scrolled (888, 281) with delta (0, 0)
Screenshot: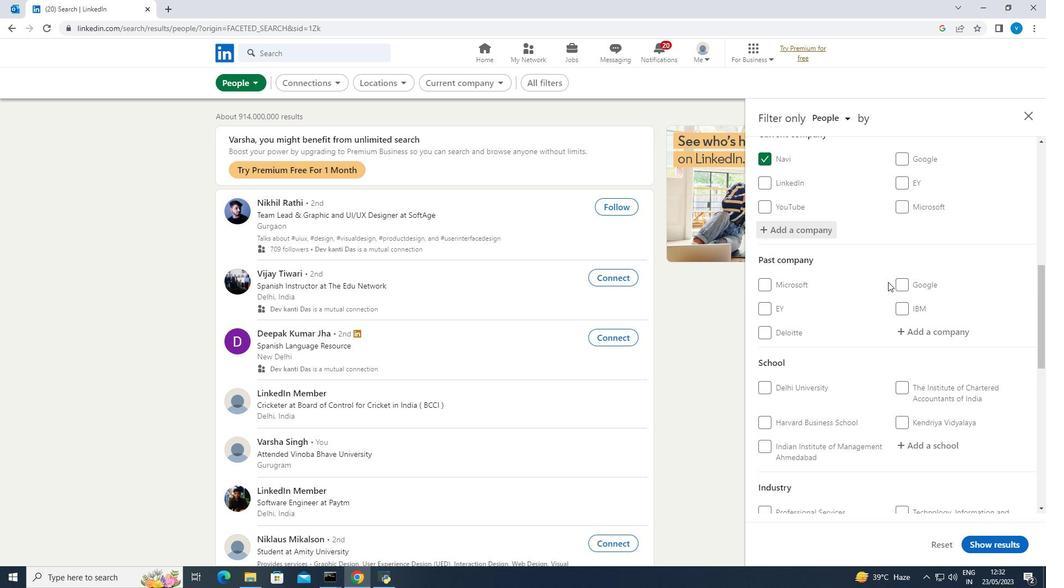 
Action: Mouse scrolled (888, 281) with delta (0, 0)
Screenshot: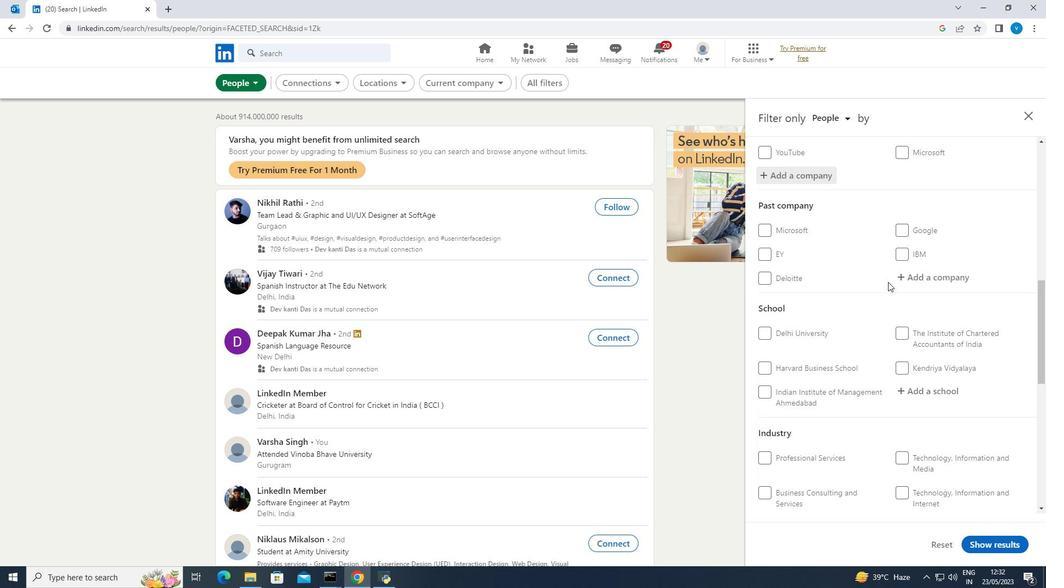 
Action: Mouse scrolled (888, 281) with delta (0, 0)
Screenshot: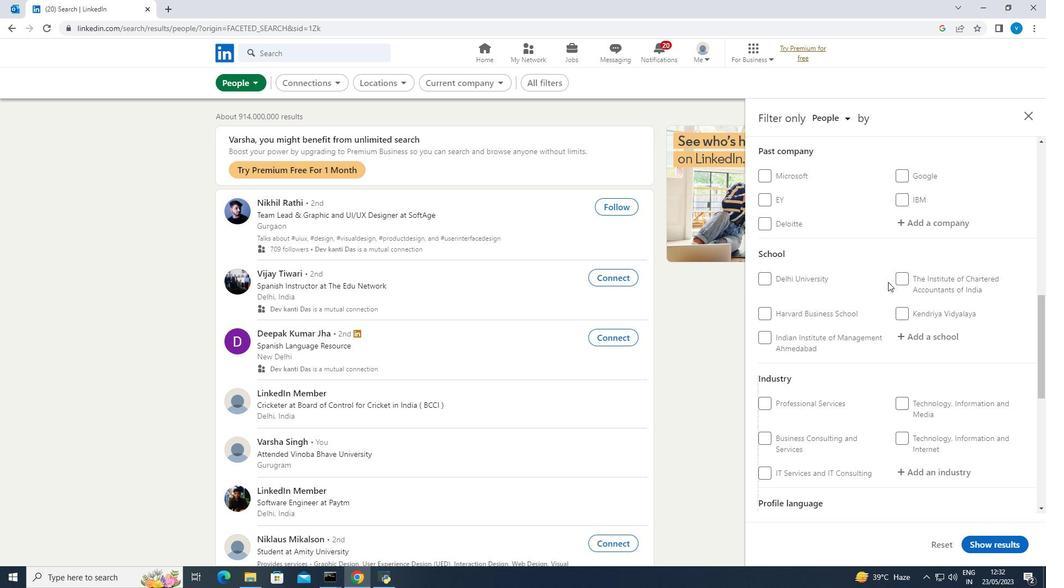 
Action: Mouse moved to (902, 279)
Screenshot: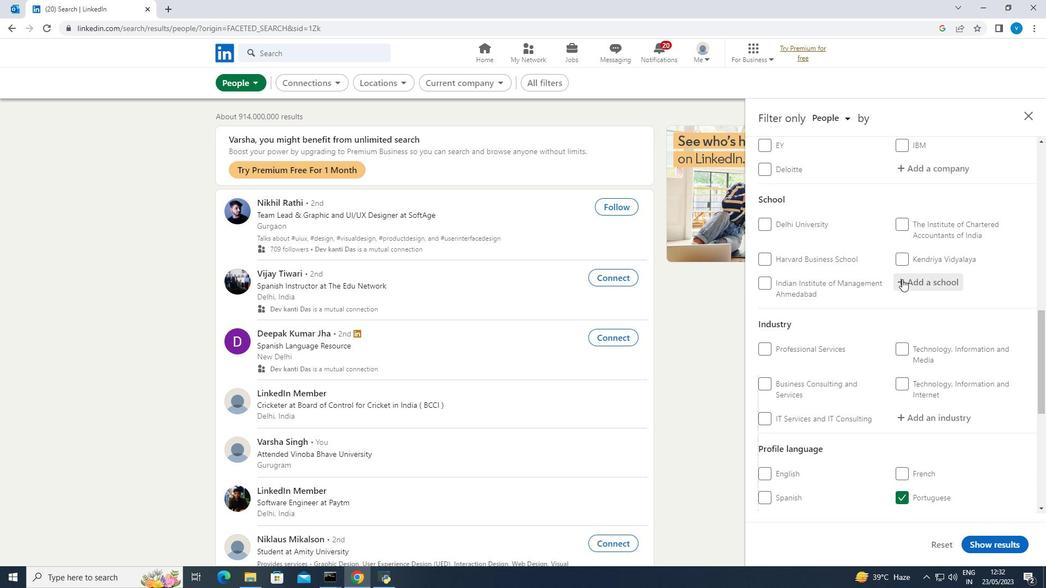 
Action: Mouse pressed left at (902, 279)
Screenshot: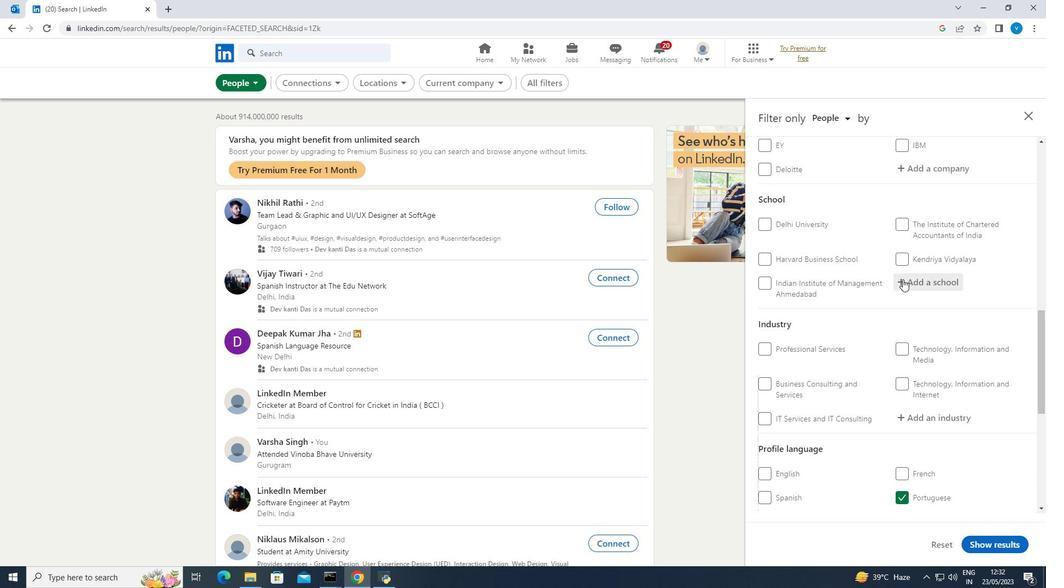 
Action: Key pressed <Key.shift><Key.shift><Key.shift><Key.shift>Sir<Key.space><Key.shift><Key.shift><Key.shift><Key.shift><Key.shift><Key.shift><Key.shift>M<Key.space><Key.shift><Key.shift><Key.shift><Key.shift><Key.shift><Key.shift><Key.shift><Key.shift>V
Screenshot: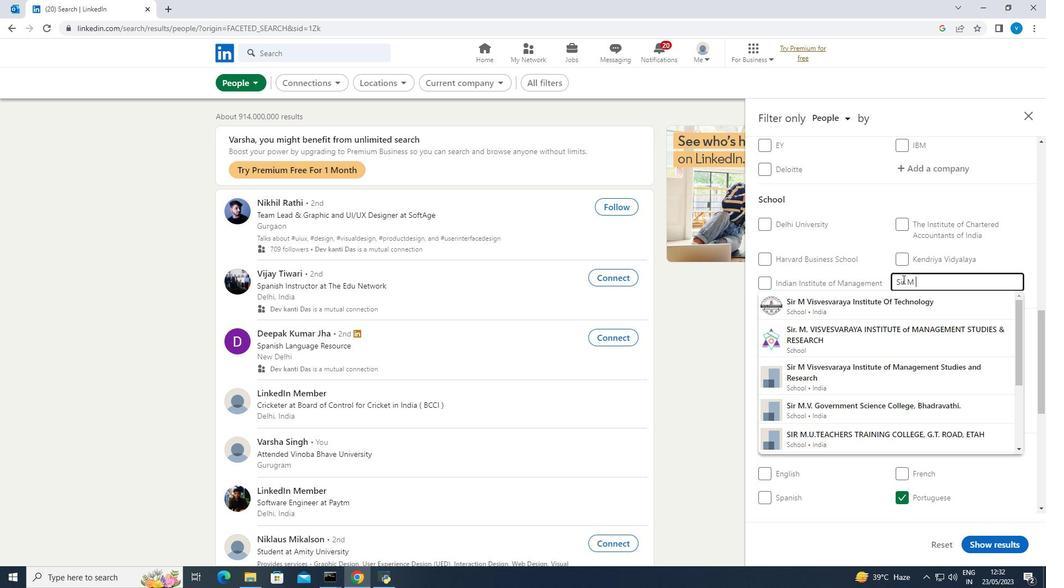 
Action: Mouse moved to (902, 279)
Screenshot: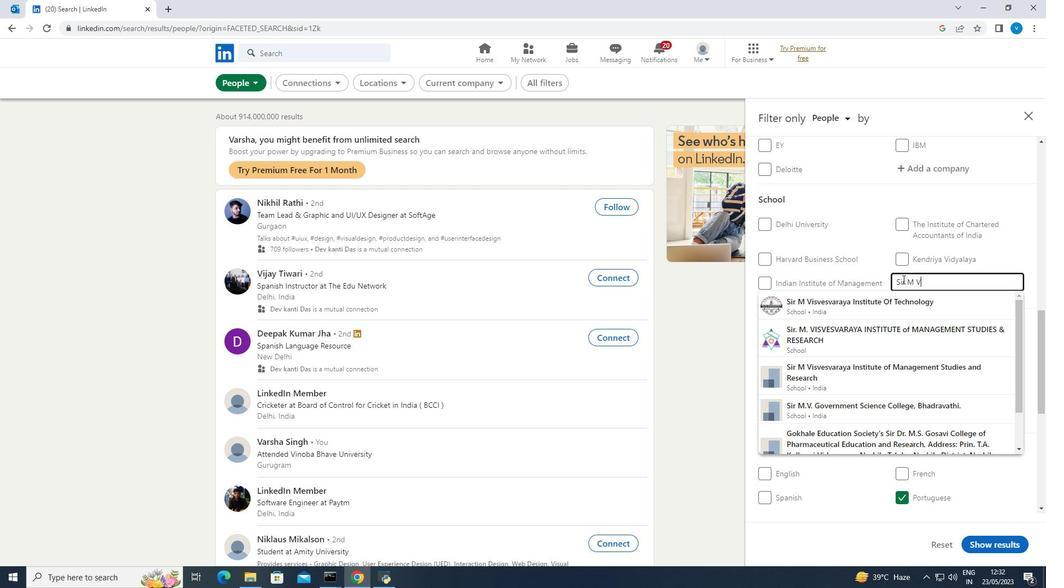 
Action: Key pressed isvesvaraya<Key.space><Key.shift><Key.shift><Key.shift>Institute<Key.space>of<Key.space><Key.shift><Key.shift><Key.shift><Key.shift><Key.shift><Key.shift>Technology,<Key.space><Key.shift><Key.shift><Key.shift><Key.shift>Banga<Key.backspace><Key.backspace><Key.backspace><Key.backspace><Key.shift><Key.shift><Key.shift><Key.shift><Key.shift><Key.shift><Key.shift><Key.shift><Key.shift><Key.shift><Key.shift><Key.shift>ANGALORE
Screenshot: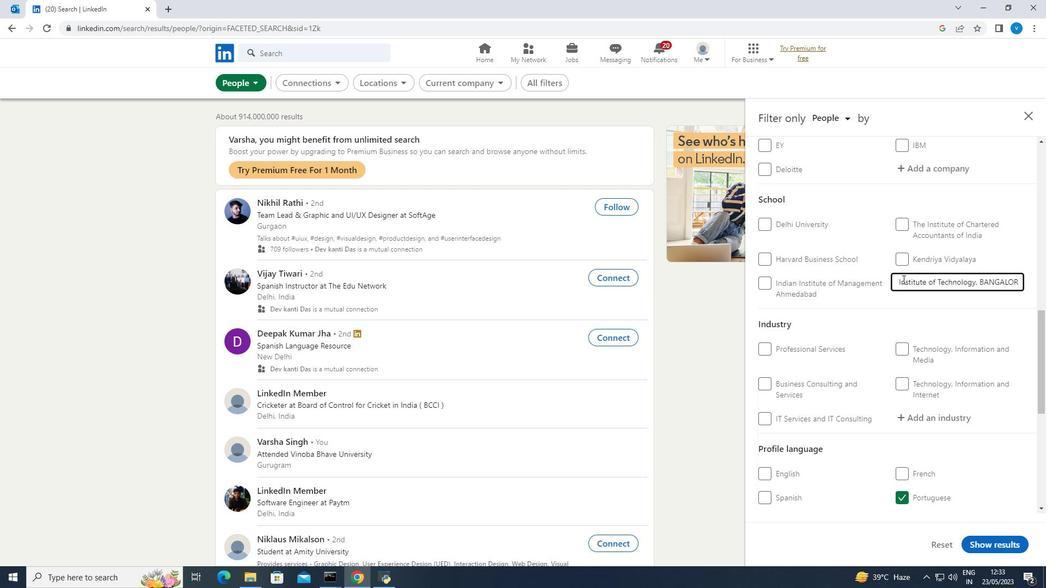 
Action: Mouse moved to (892, 320)
Screenshot: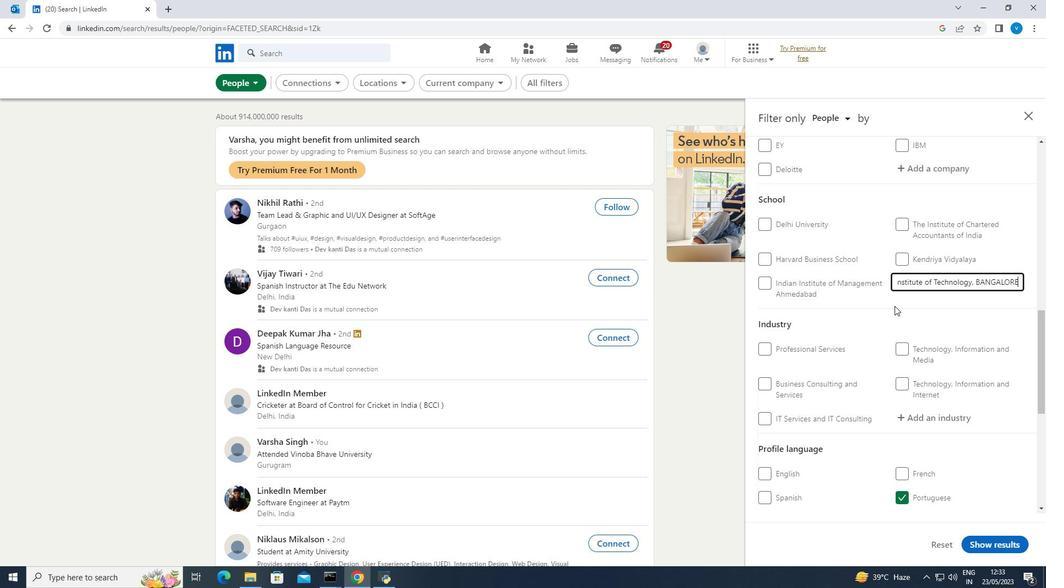
Action: Mouse scrolled (892, 319) with delta (0, 0)
Screenshot: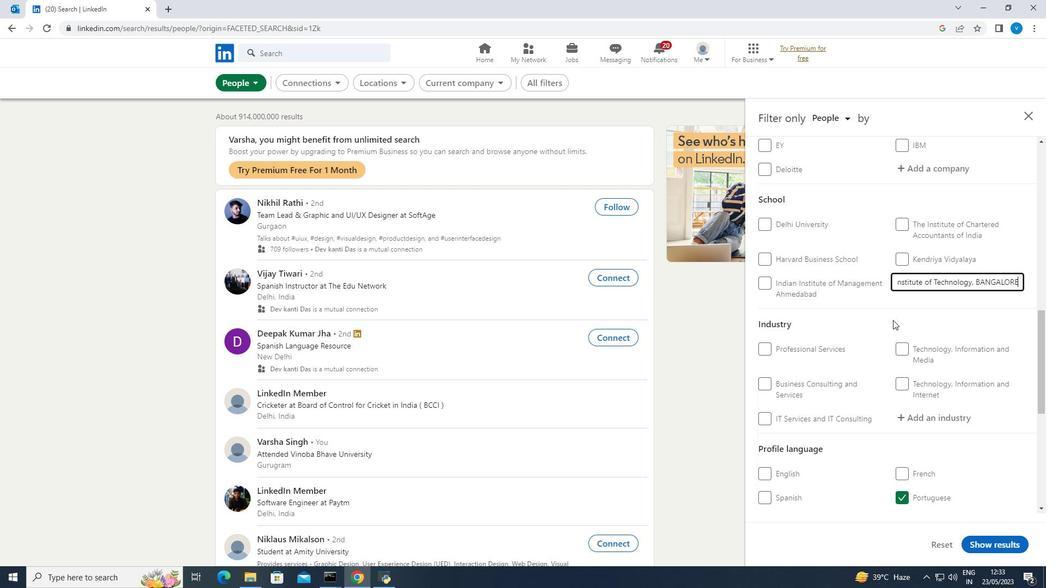 
Action: Mouse scrolled (892, 319) with delta (0, 0)
Screenshot: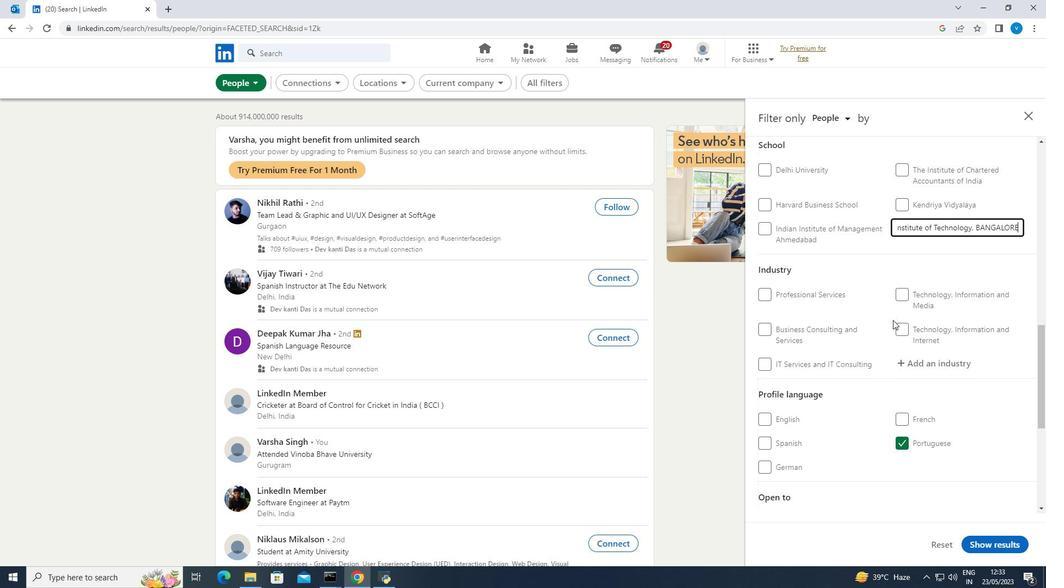 
Action: Mouse moved to (916, 307)
Screenshot: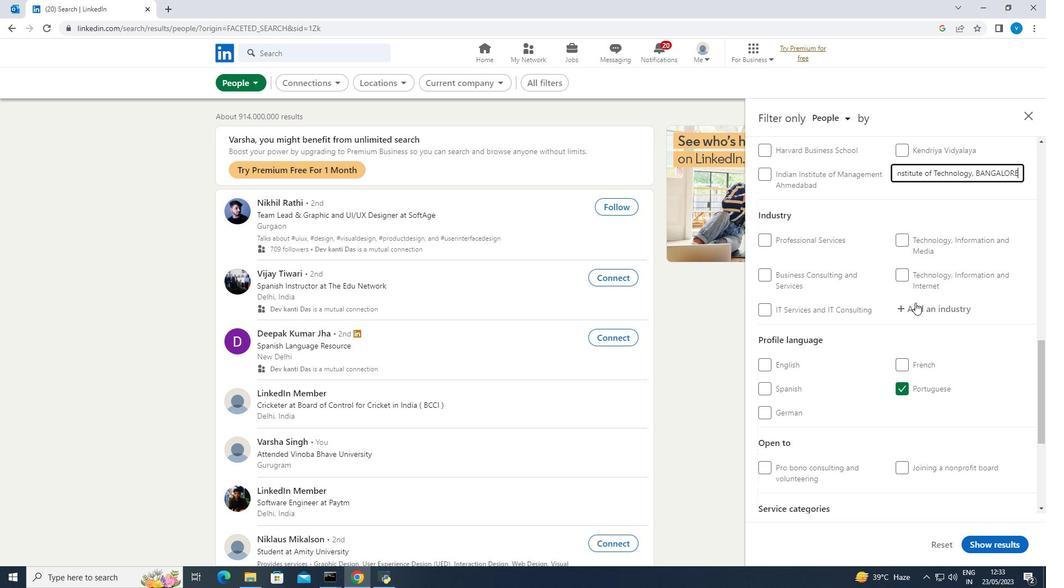 
Action: Mouse pressed left at (916, 307)
Screenshot: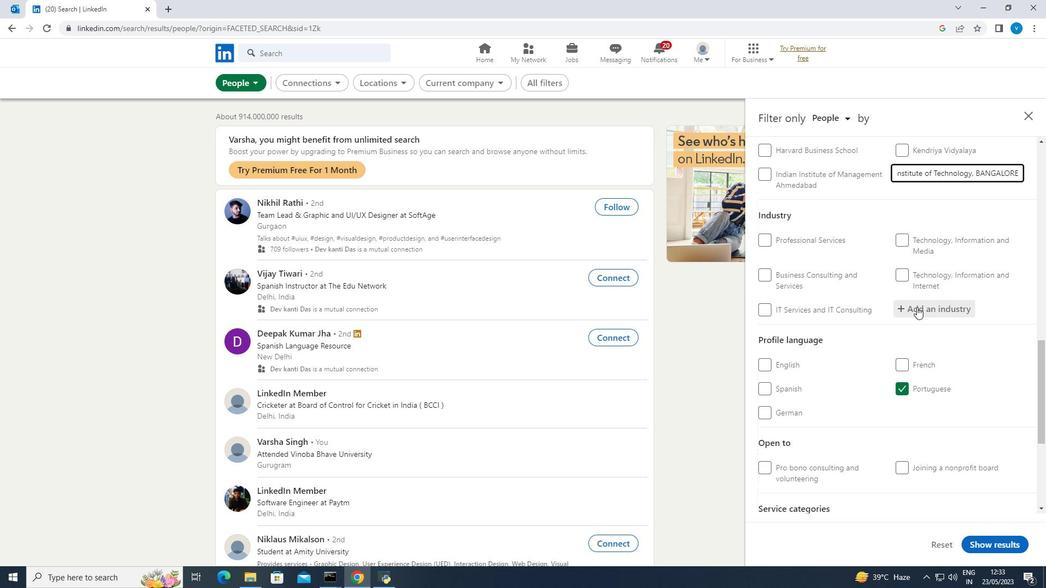
Action: Mouse moved to (916, 307)
Screenshot: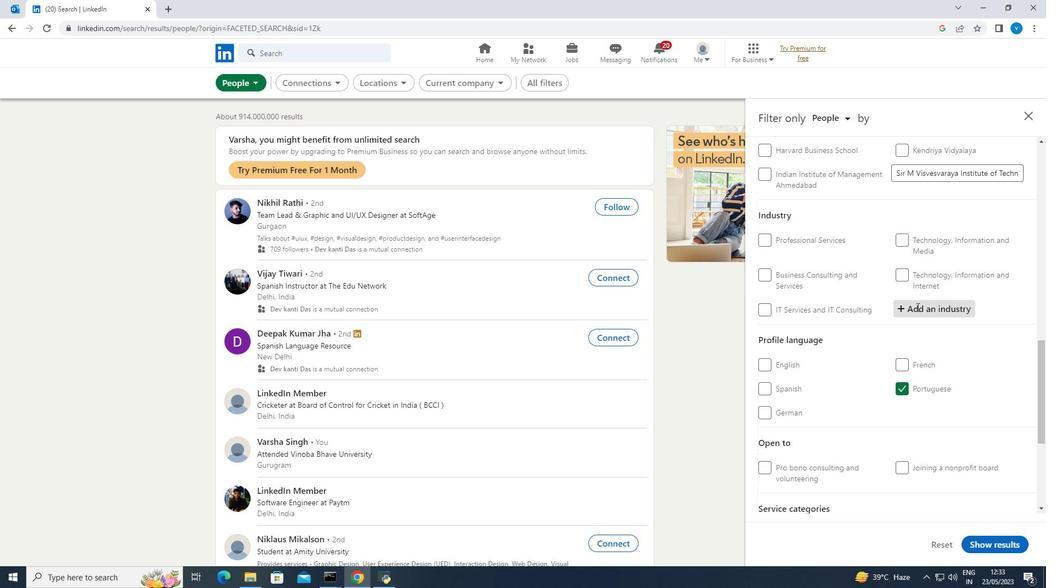 
Action: Key pressed <Key.shift><Key.shift>Hotels<Key.space>a
Screenshot: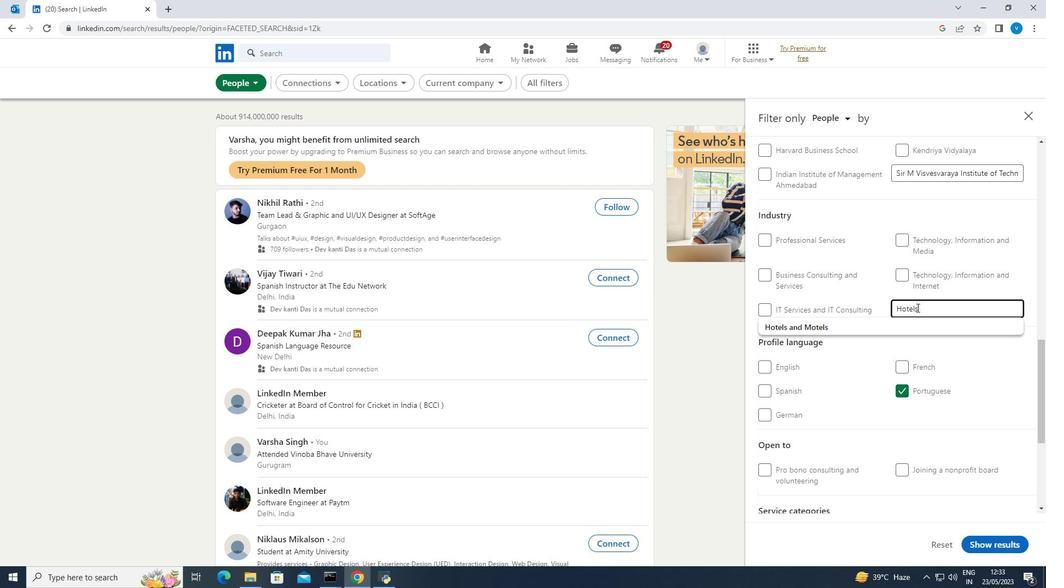 
Action: Mouse moved to (781, 326)
Screenshot: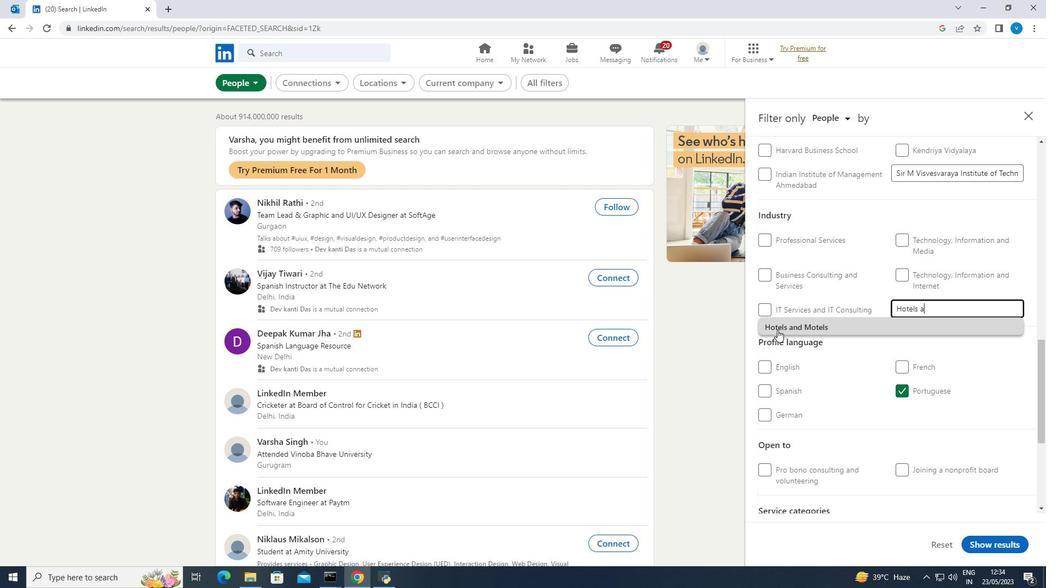 
Action: Mouse pressed left at (781, 326)
Screenshot: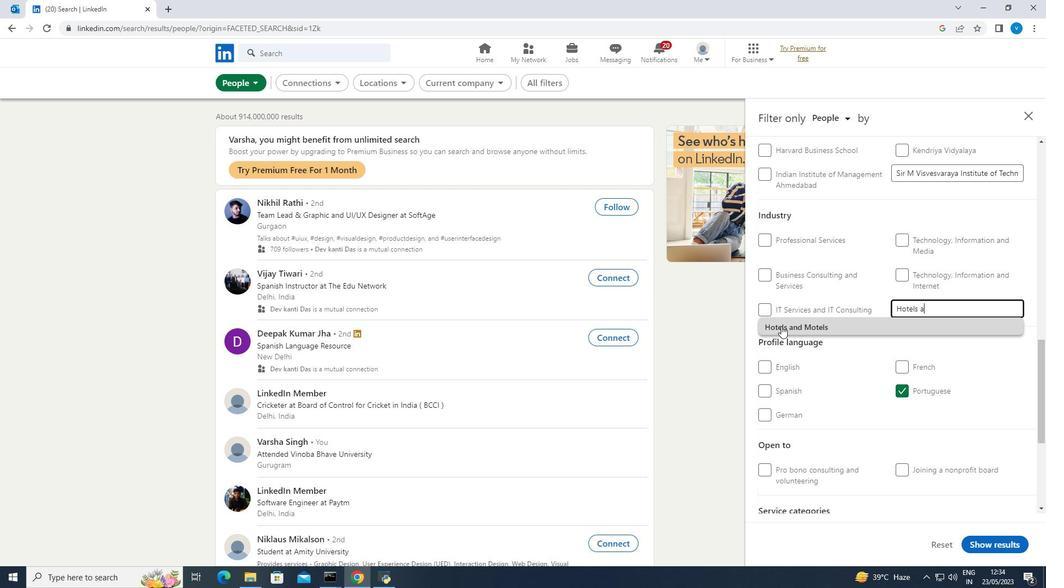 
Action: Mouse moved to (782, 325)
Screenshot: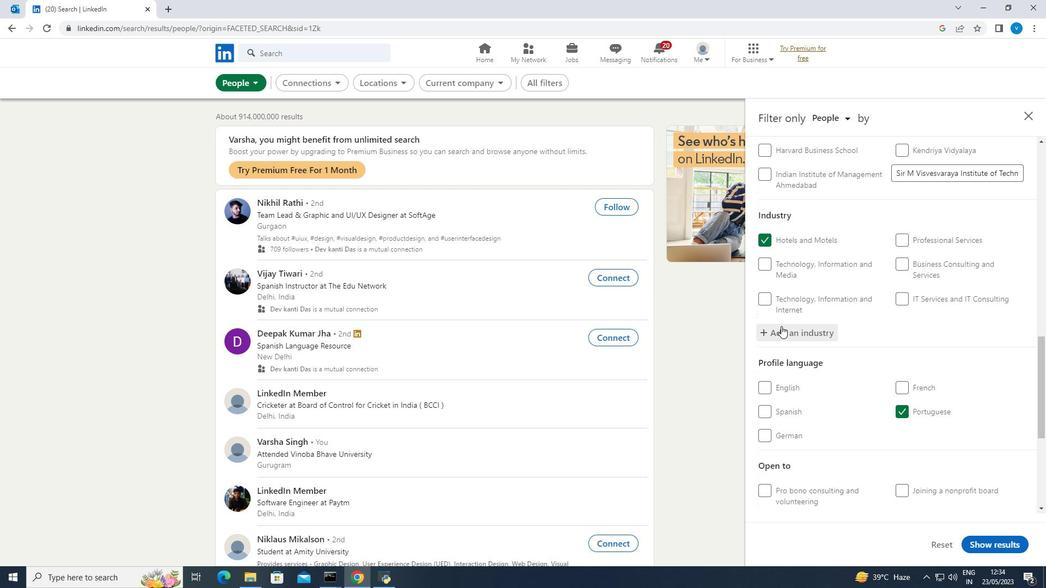 
Action: Mouse scrolled (782, 324) with delta (0, 0)
Screenshot: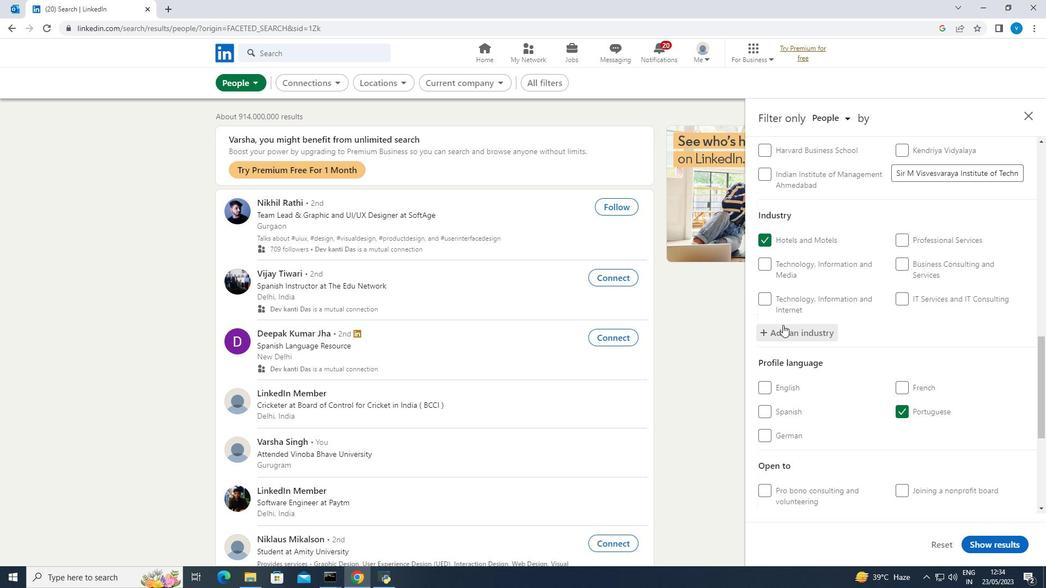 
Action: Mouse scrolled (782, 324) with delta (0, 0)
Screenshot: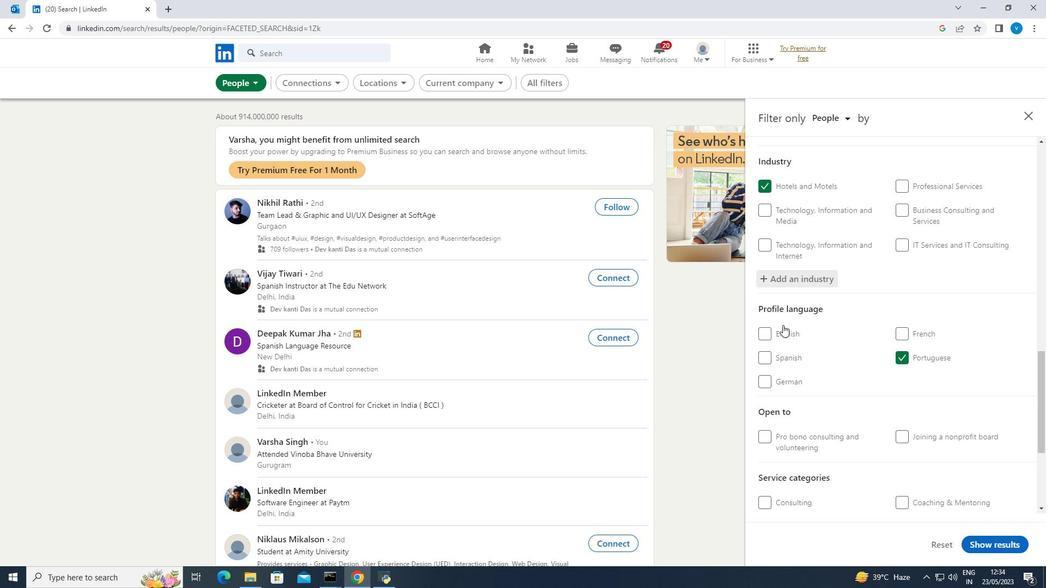 
Action: Mouse moved to (783, 324)
Screenshot: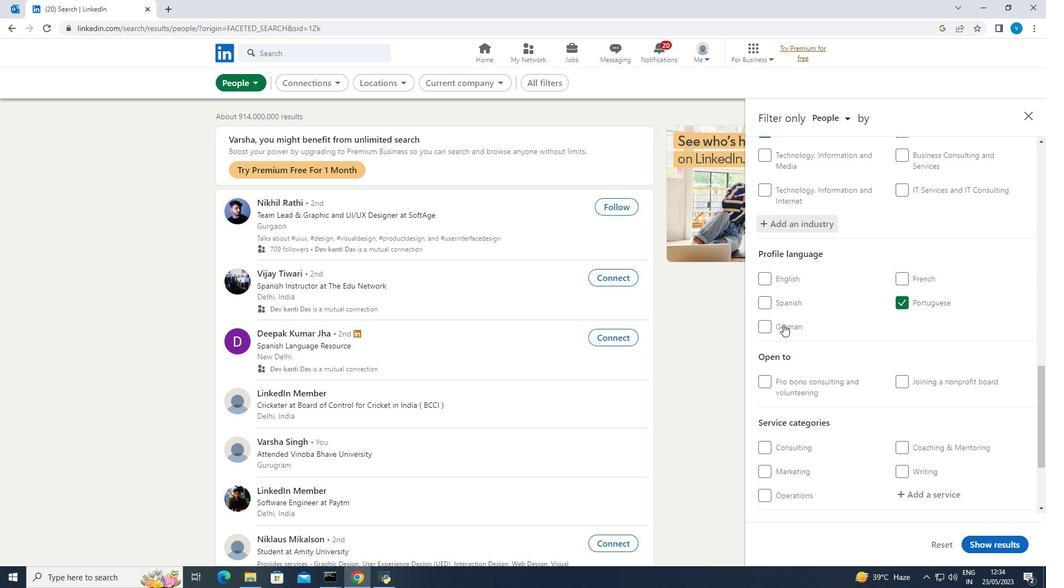 
Action: Mouse scrolled (783, 324) with delta (0, 0)
Screenshot: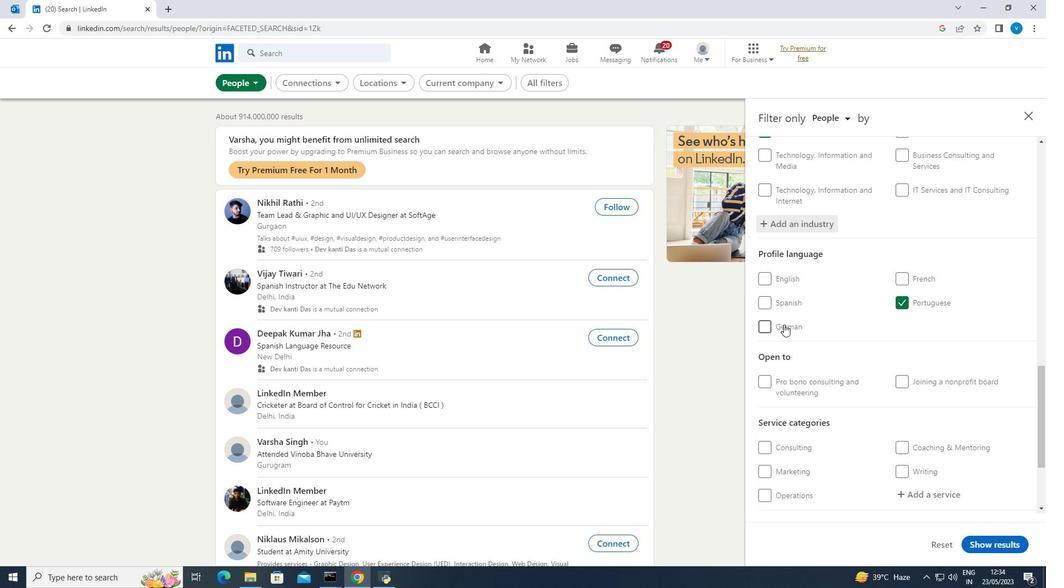 
Action: Mouse scrolled (783, 324) with delta (0, 0)
Screenshot: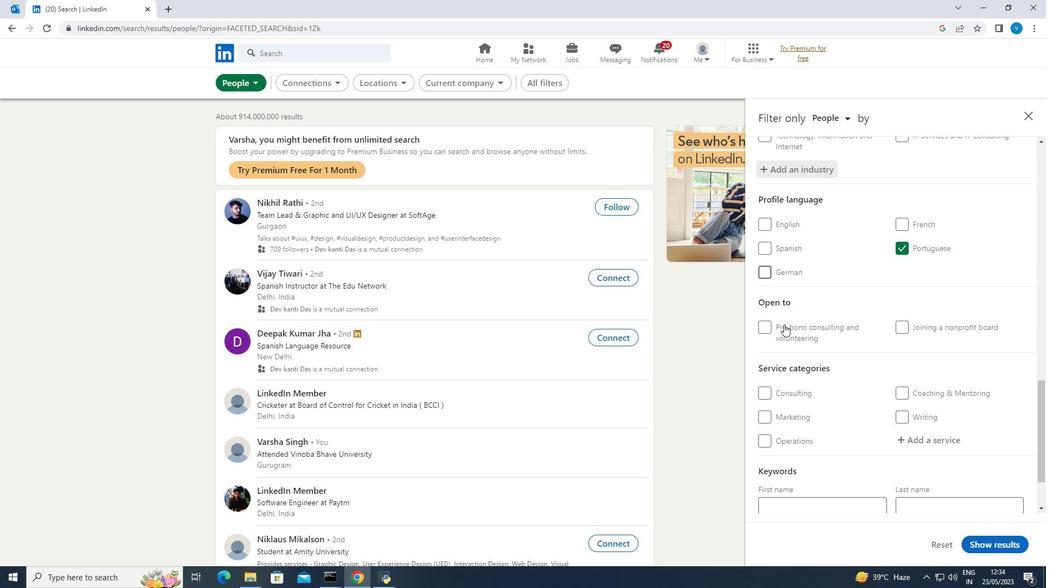 
Action: Mouse moved to (804, 332)
Screenshot: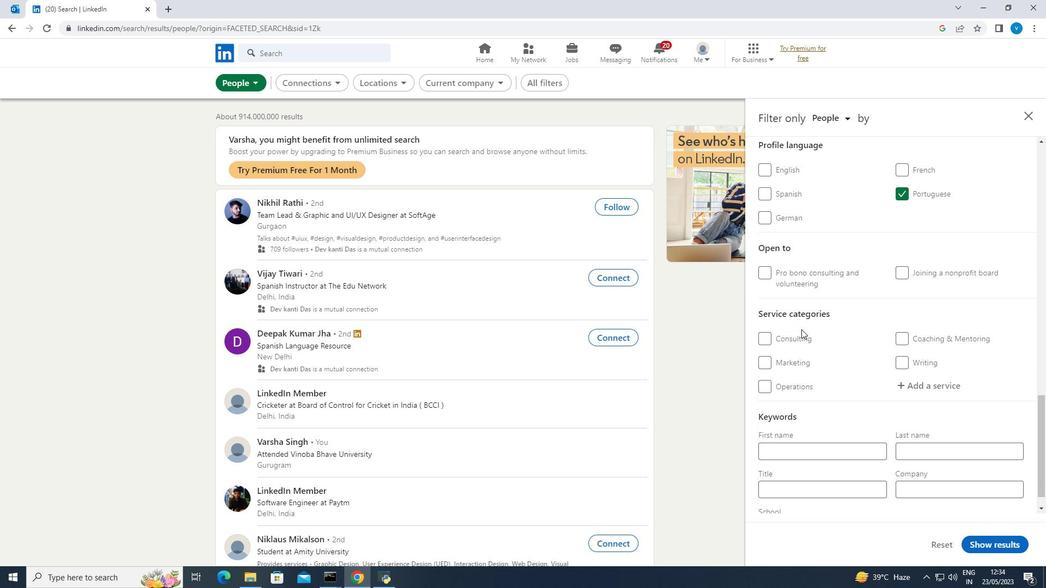 
Action: Mouse scrolled (804, 331) with delta (0, 0)
Screenshot: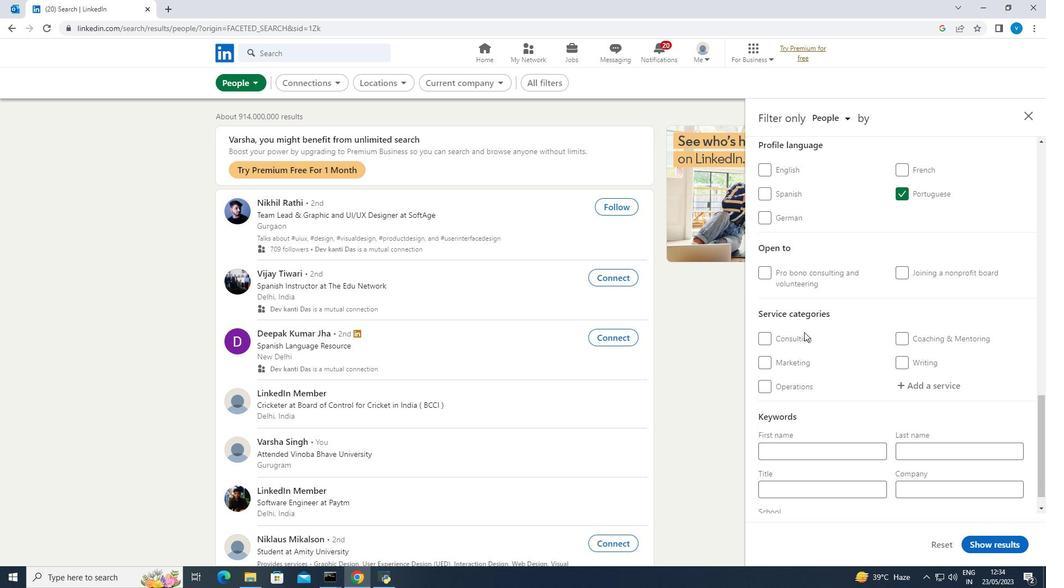 
Action: Mouse moved to (806, 332)
Screenshot: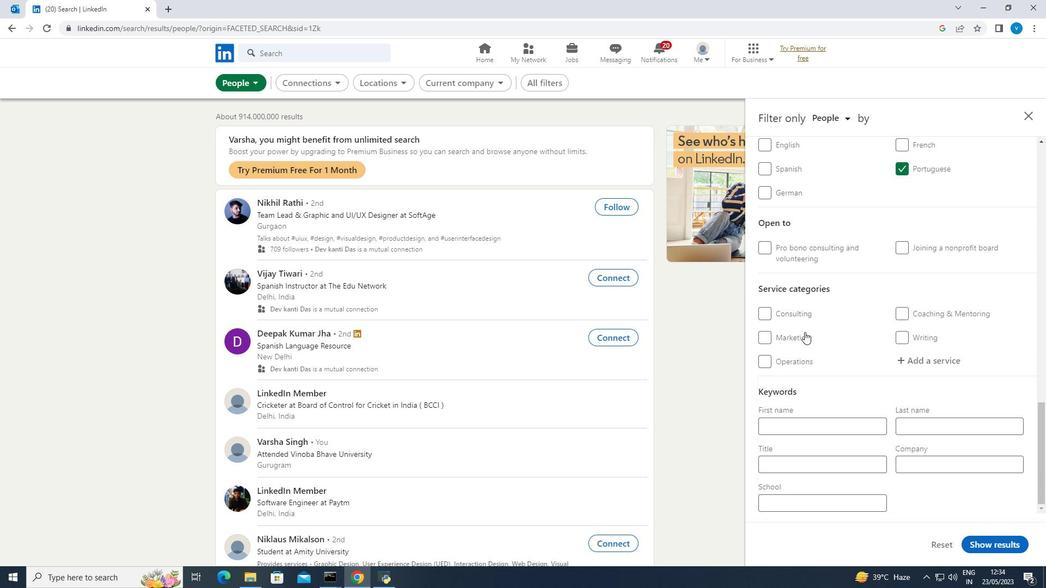 
Action: Mouse scrolled (806, 331) with delta (0, 0)
Screenshot: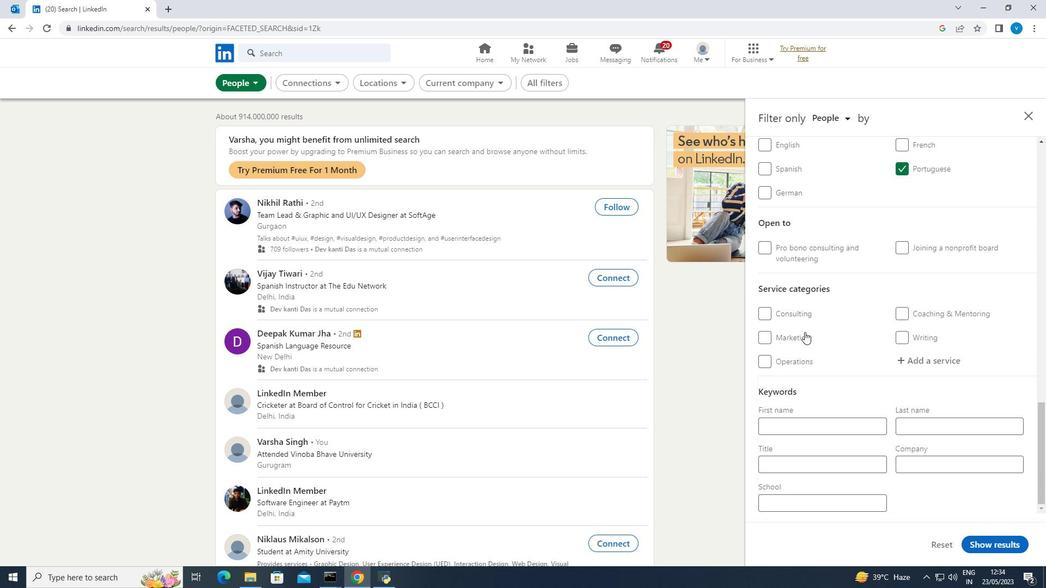 
Action: Mouse moved to (931, 362)
Screenshot: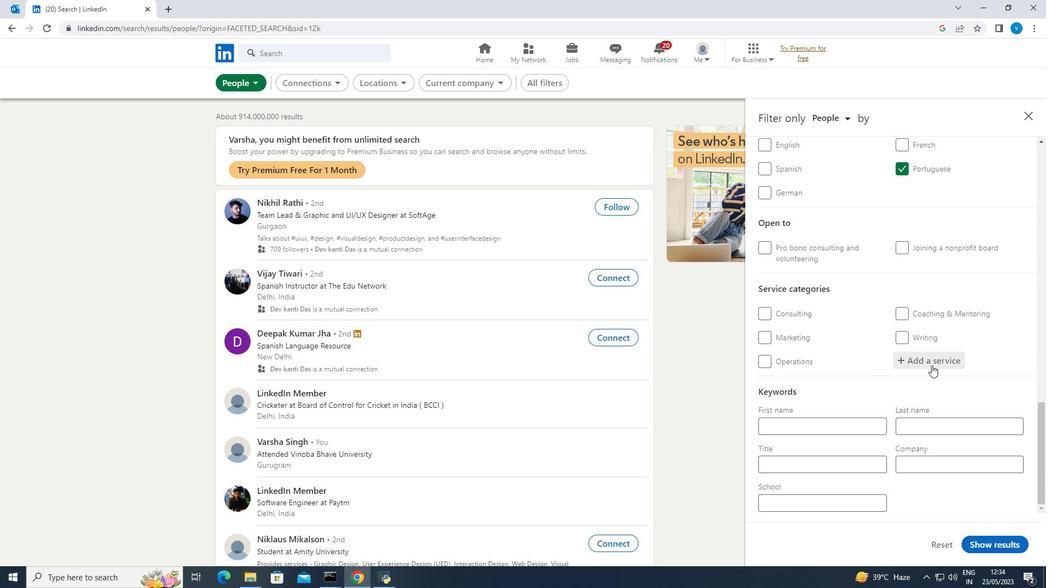 
Action: Mouse pressed left at (931, 362)
Screenshot: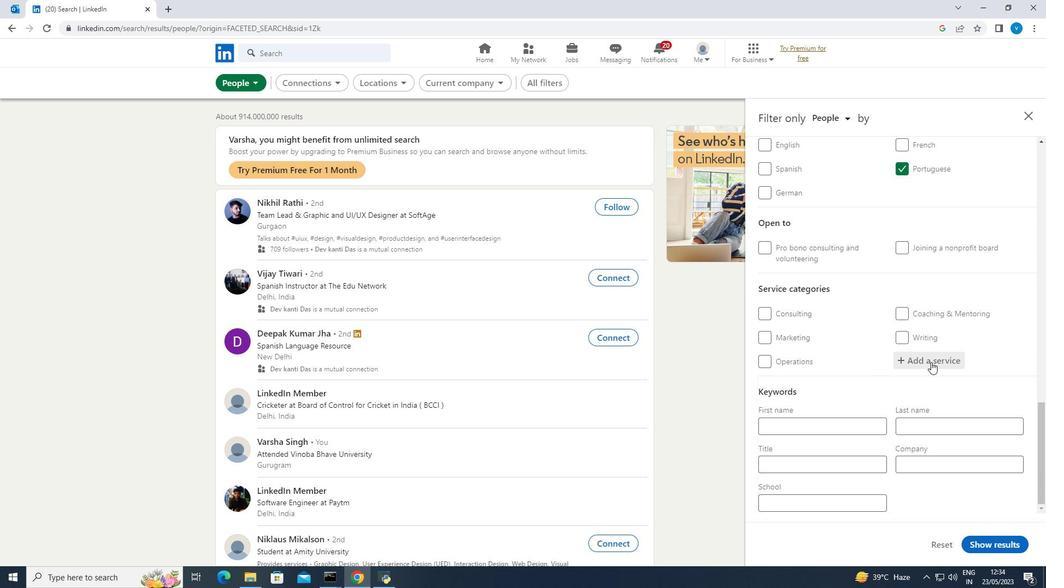 
Action: Mouse moved to (786, 465)
Screenshot: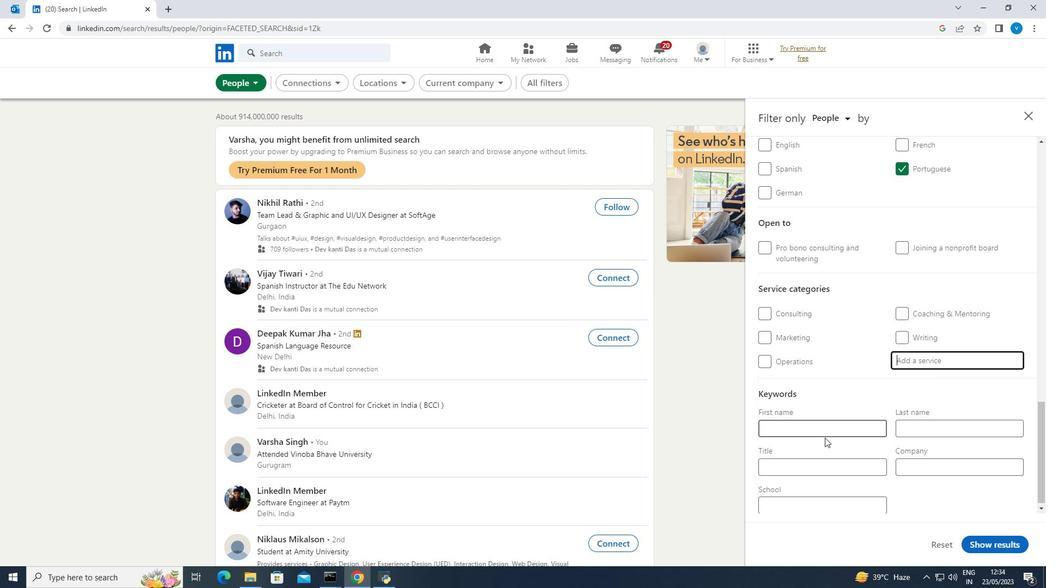 
Action: Key pressed <Key.shift><Key.shift><Key.shift><Key.shift><Key.shift><Key.shift><Key.shift><Key.shift><Key.shift>Real<Key.space><Key.shift><Key.shift><Key.shift><Key.shift><Key.shift><Key.shift>E
Screenshot: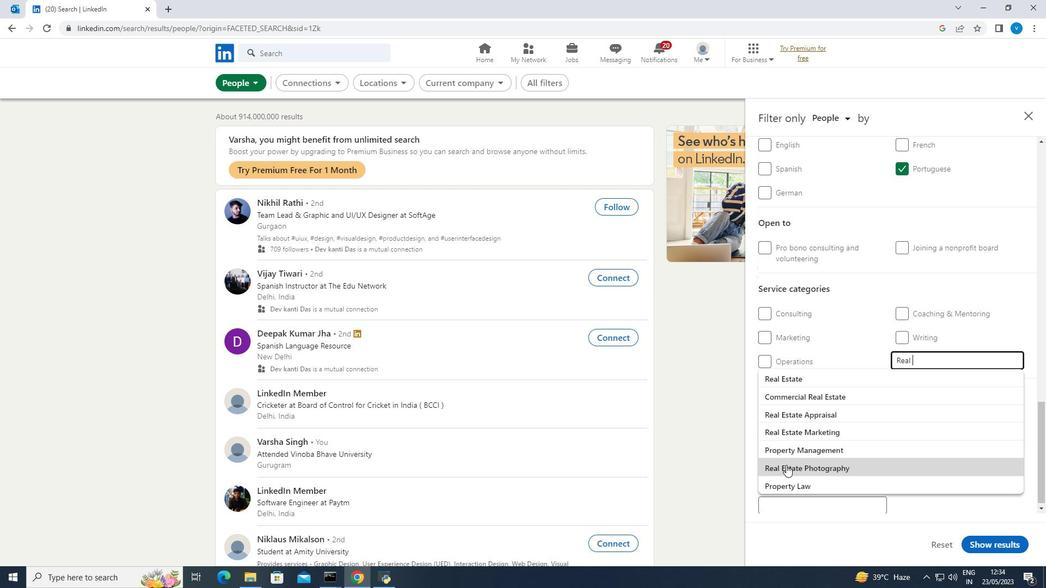 
Action: Mouse moved to (791, 383)
Screenshot: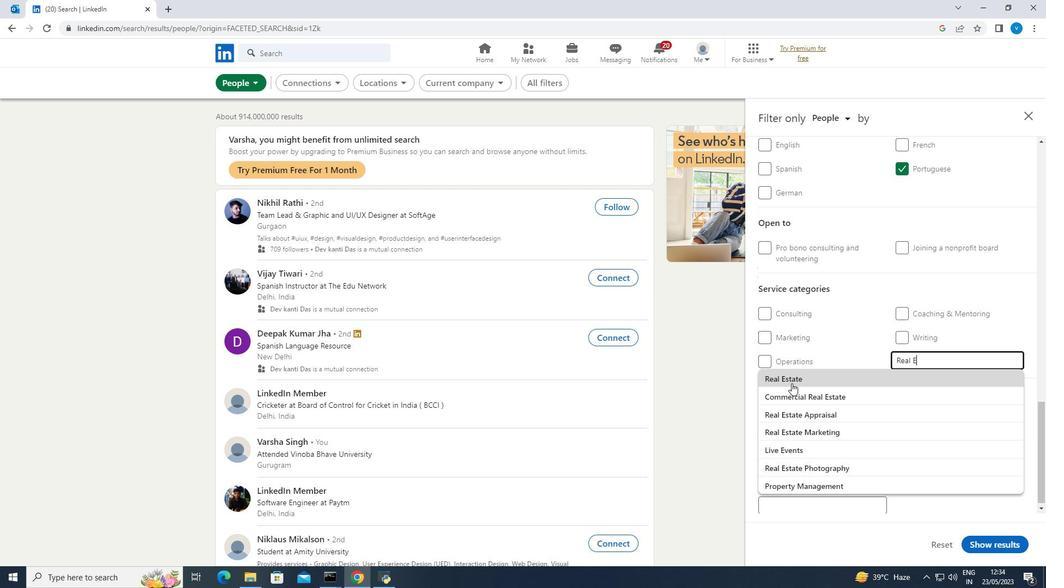 
Action: Mouse pressed left at (791, 383)
Screenshot: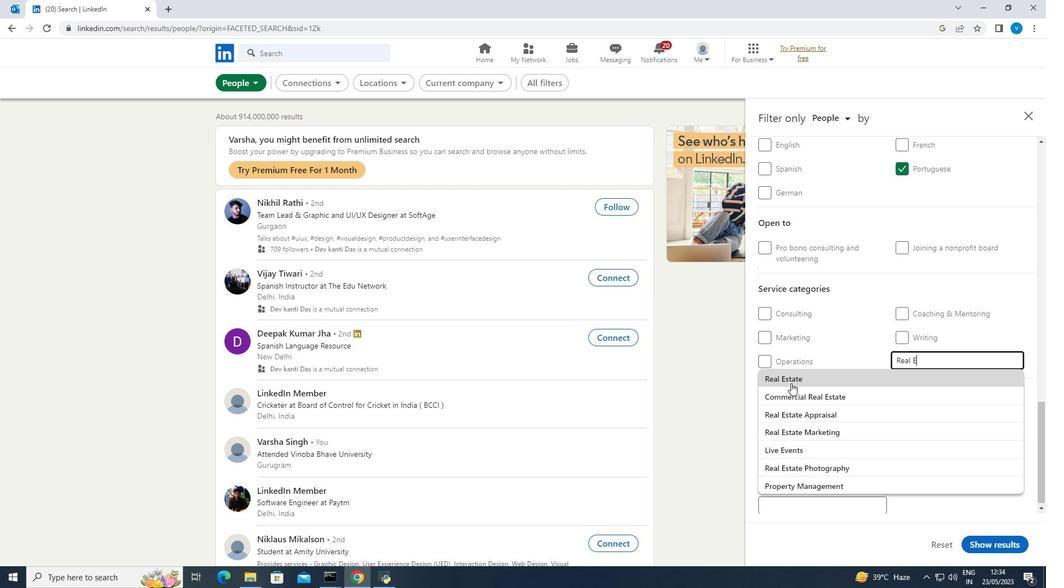 
Action: Mouse scrolled (791, 383) with delta (0, 0)
Screenshot: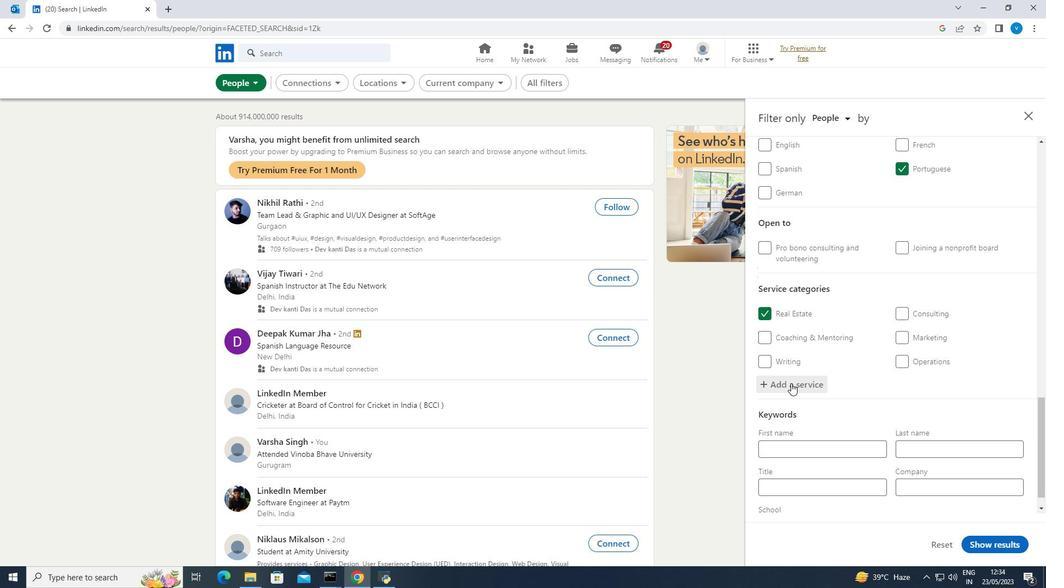 
Action: Mouse moved to (789, 383)
Screenshot: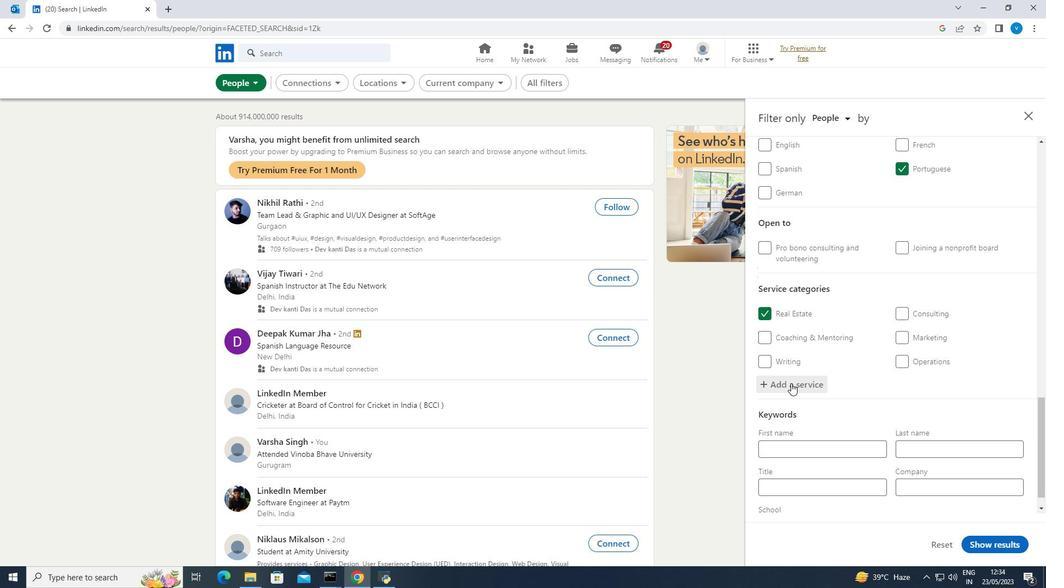 
Action: Mouse scrolled (789, 383) with delta (0, 0)
Screenshot: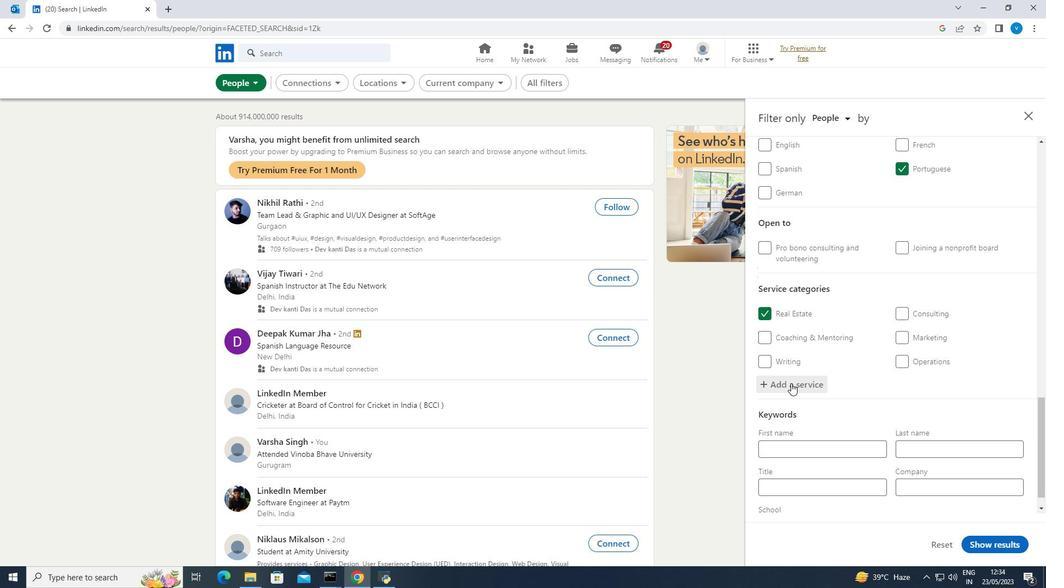 
Action: Mouse moved to (789, 384)
Screenshot: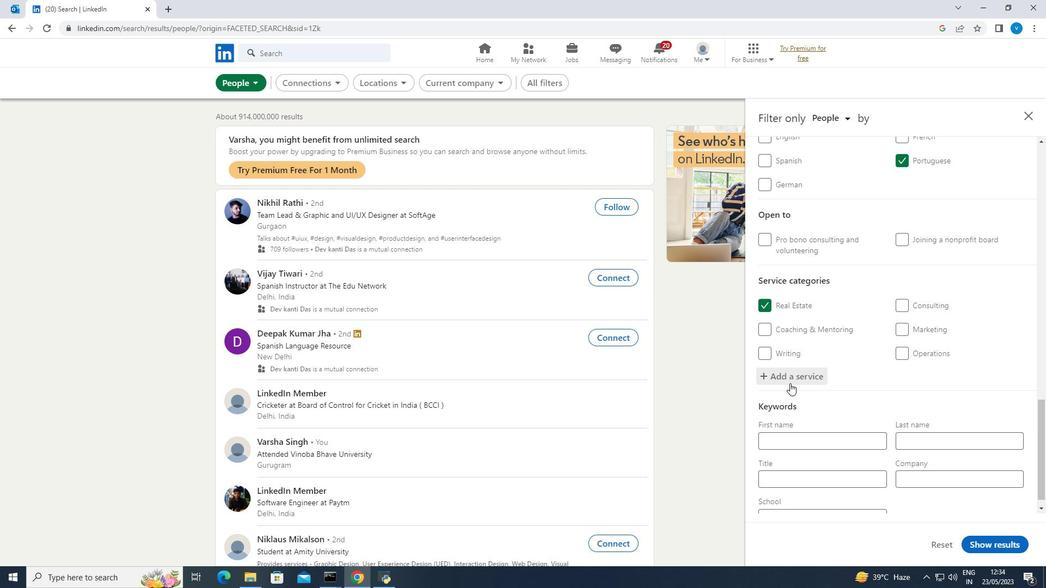 
Action: Mouse scrolled (789, 383) with delta (0, 0)
Screenshot: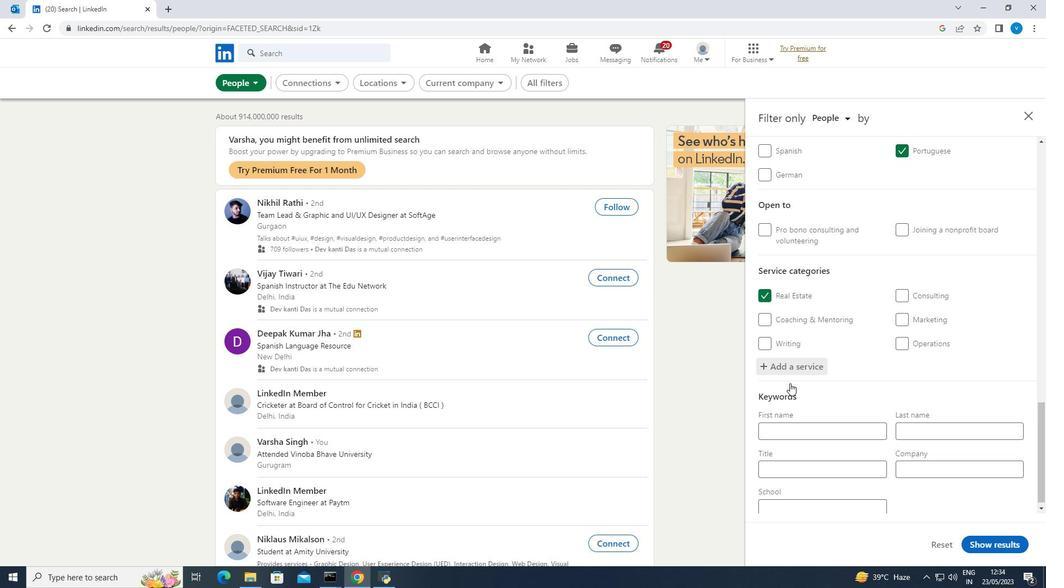 
Action: Mouse moved to (781, 461)
Screenshot: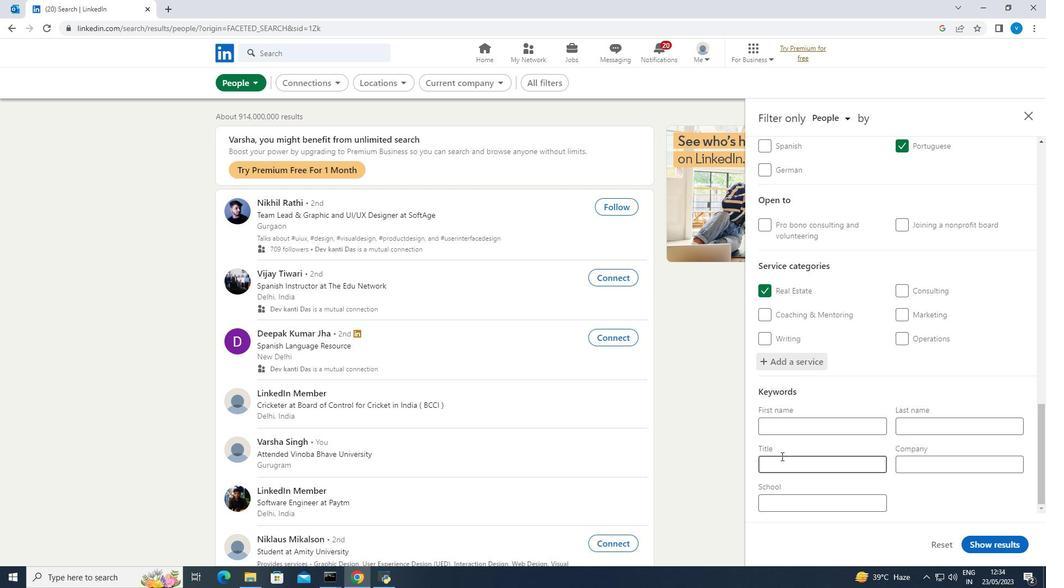 
Action: Mouse pressed left at (781, 461)
Screenshot: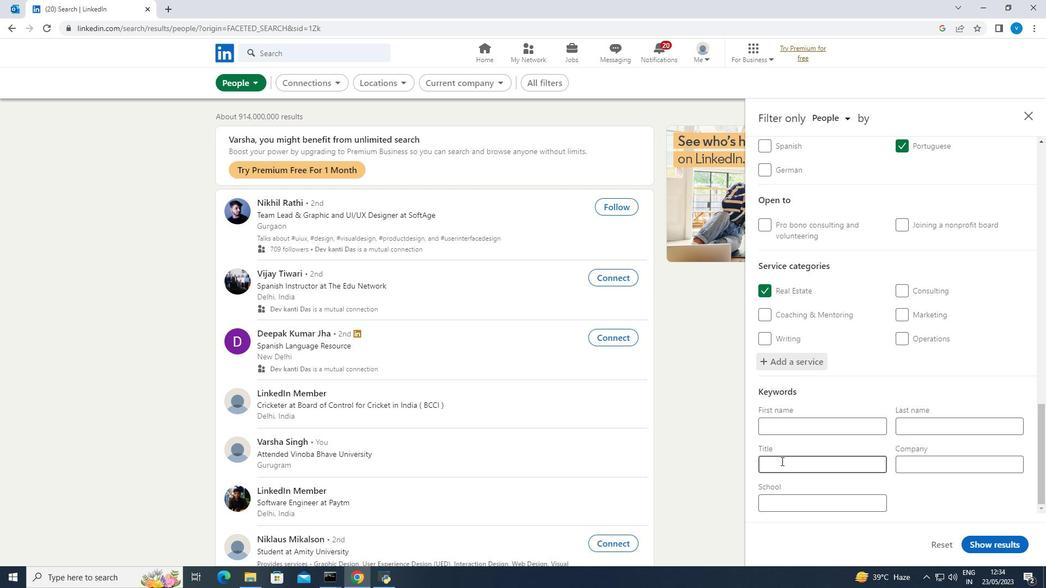 
Action: Mouse moved to (781, 461)
Screenshot: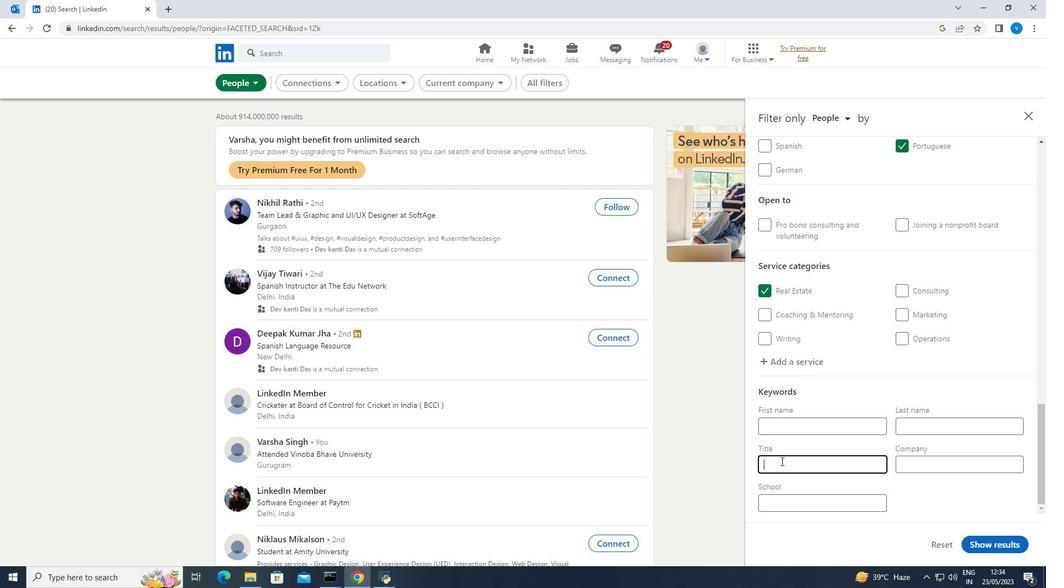 
Action: Key pressed <Key.shift><Key.shift><Key.shift>Administrative<Key.space><Key.shift><Key.shift><Key.shift><Key.shift><Key.shift>Specialist
Screenshot: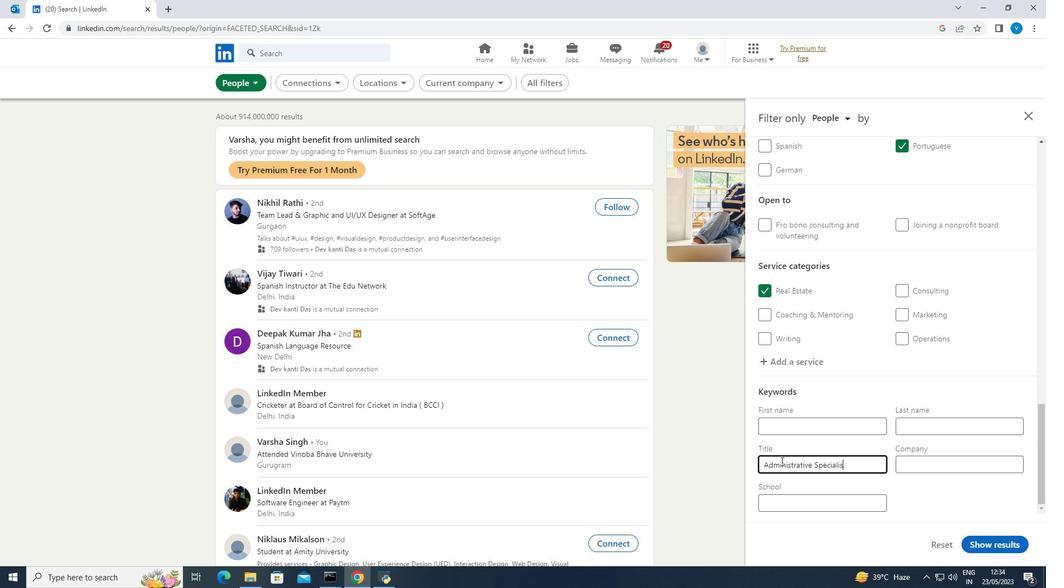 
Action: Mouse moved to (994, 546)
Screenshot: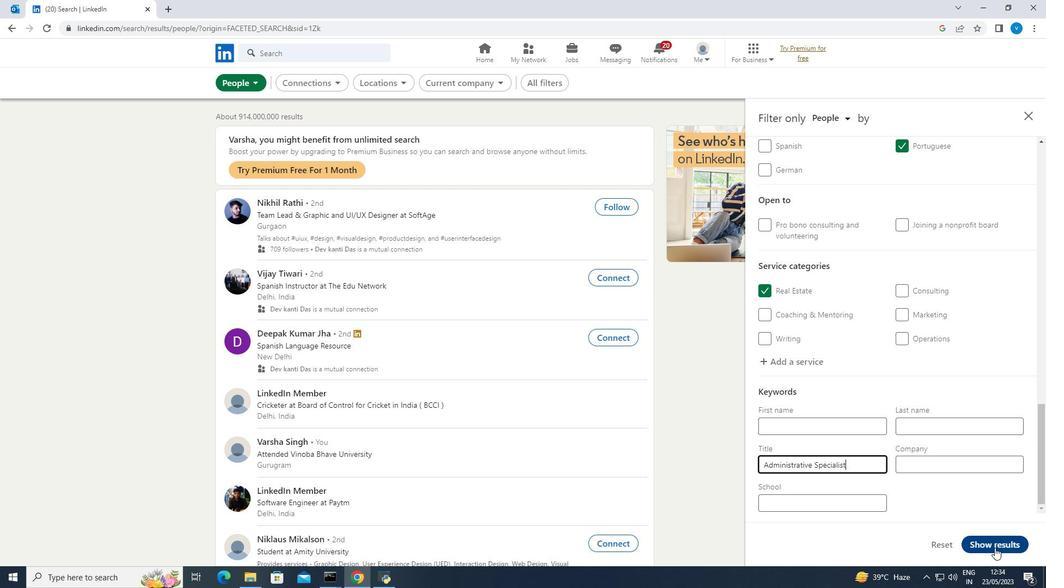 
Action: Mouse pressed left at (994, 546)
Screenshot: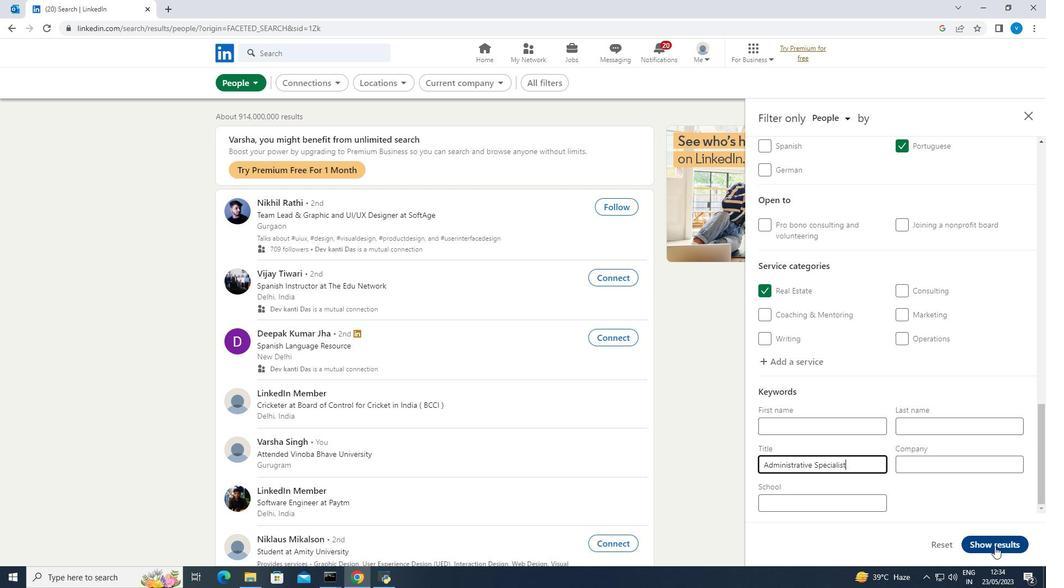 
Action: Mouse moved to (953, 517)
Screenshot: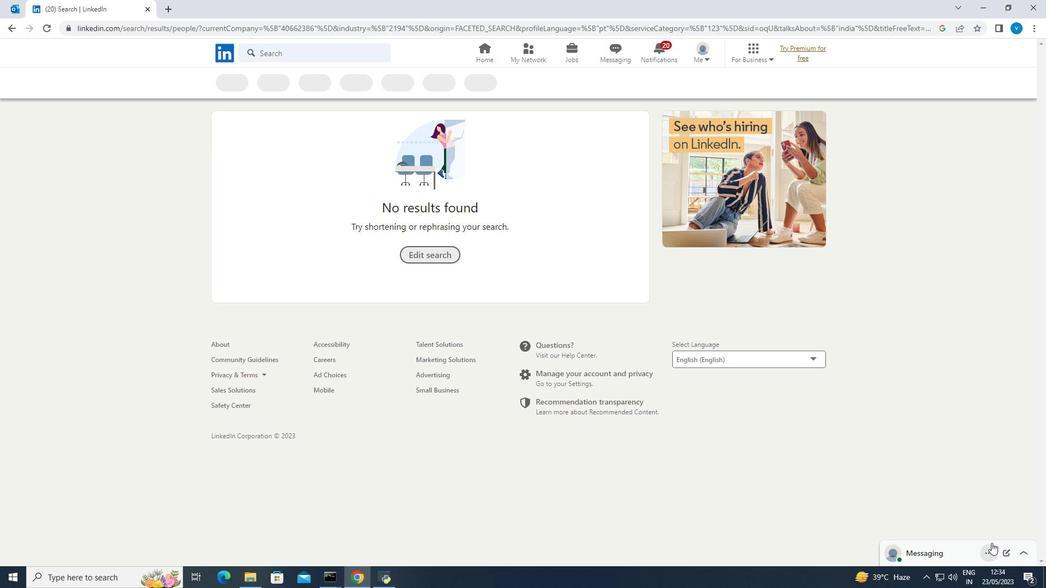 
